 Task: Learn more about a career.
Action: Mouse moved to (929, 124)
Screenshot: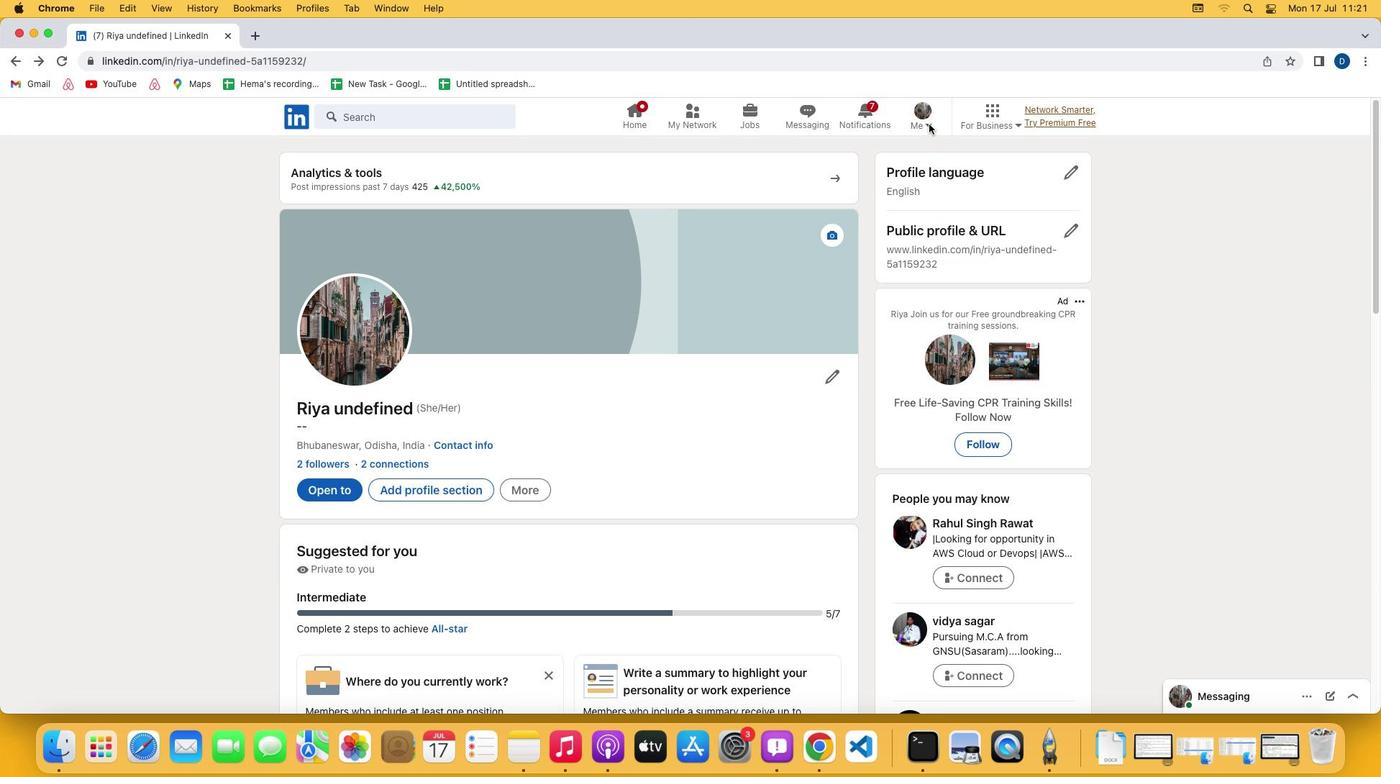 
Action: Mouse pressed left at (929, 124)
Screenshot: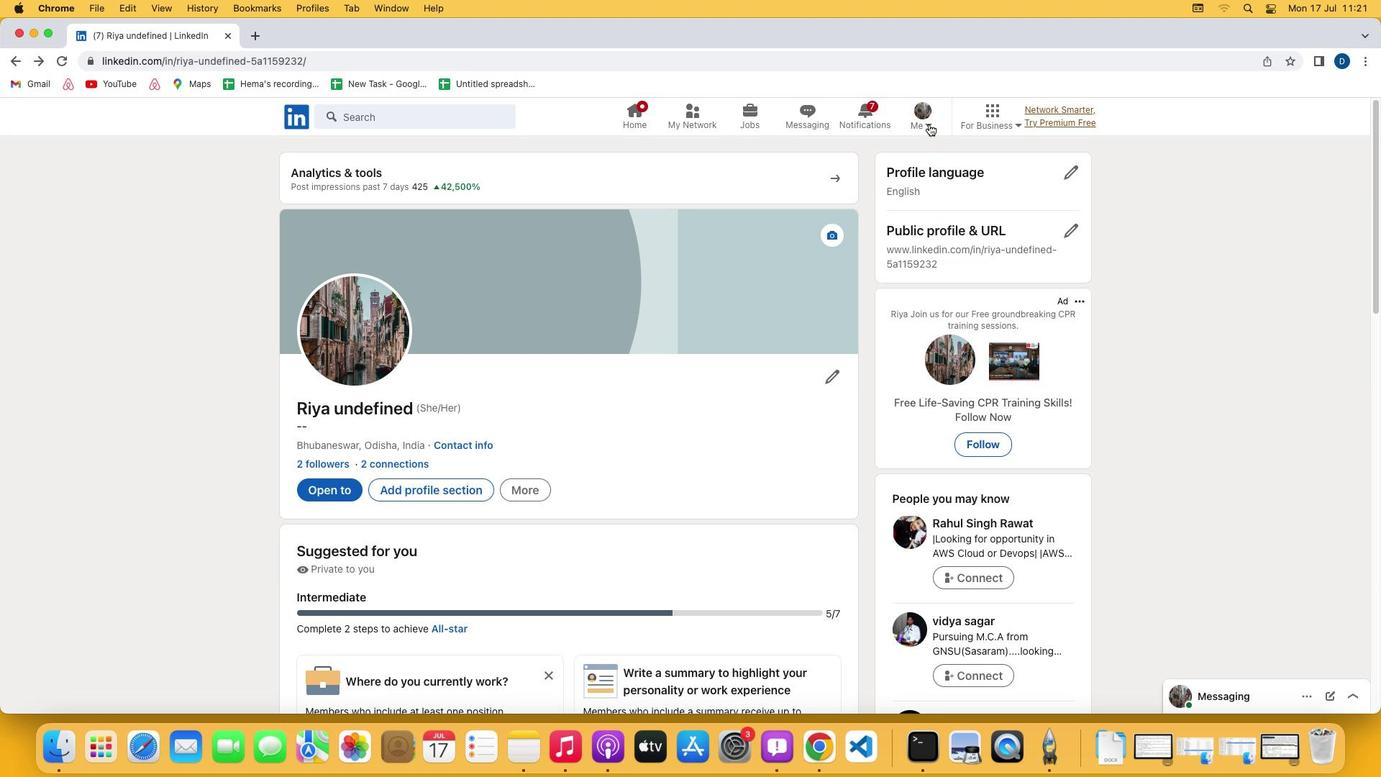 
Action: Mouse moved to (930, 126)
Screenshot: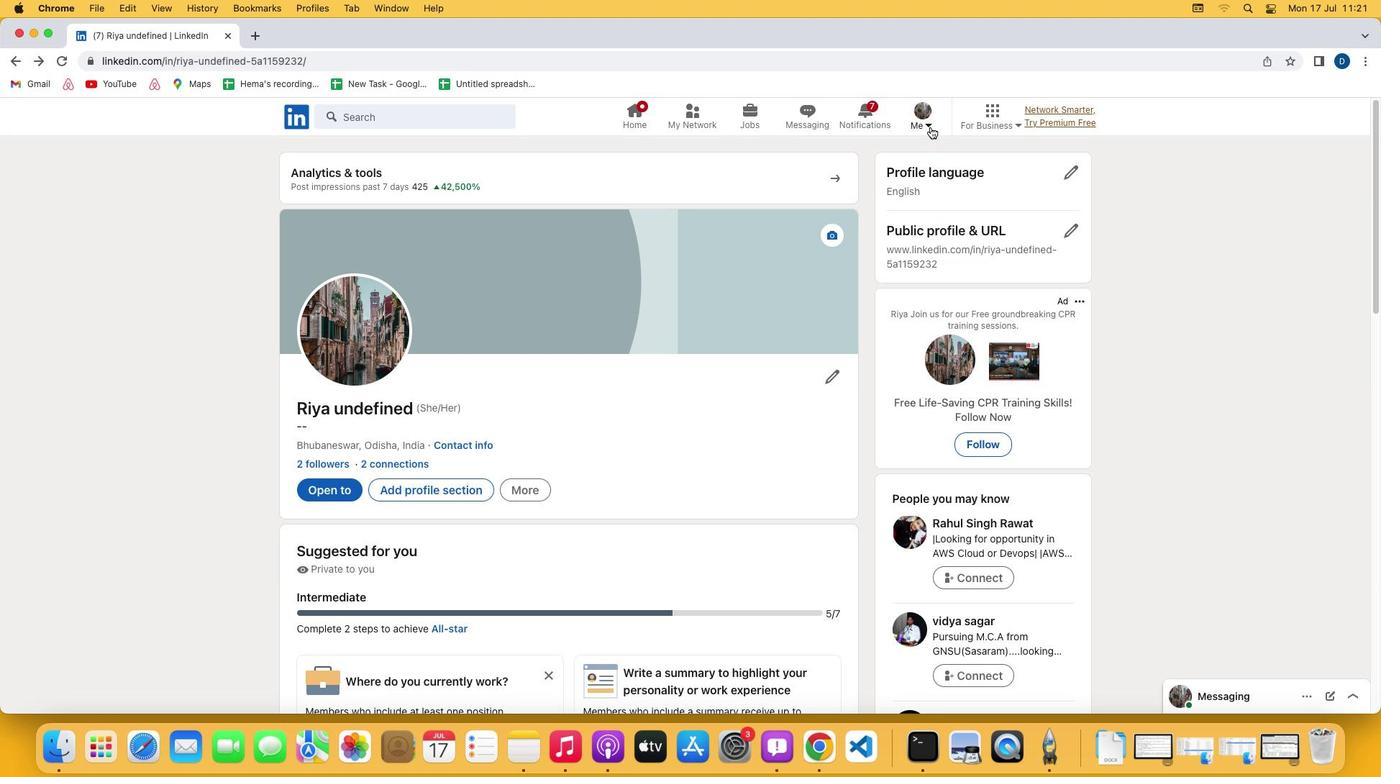 
Action: Mouse pressed left at (930, 126)
Screenshot: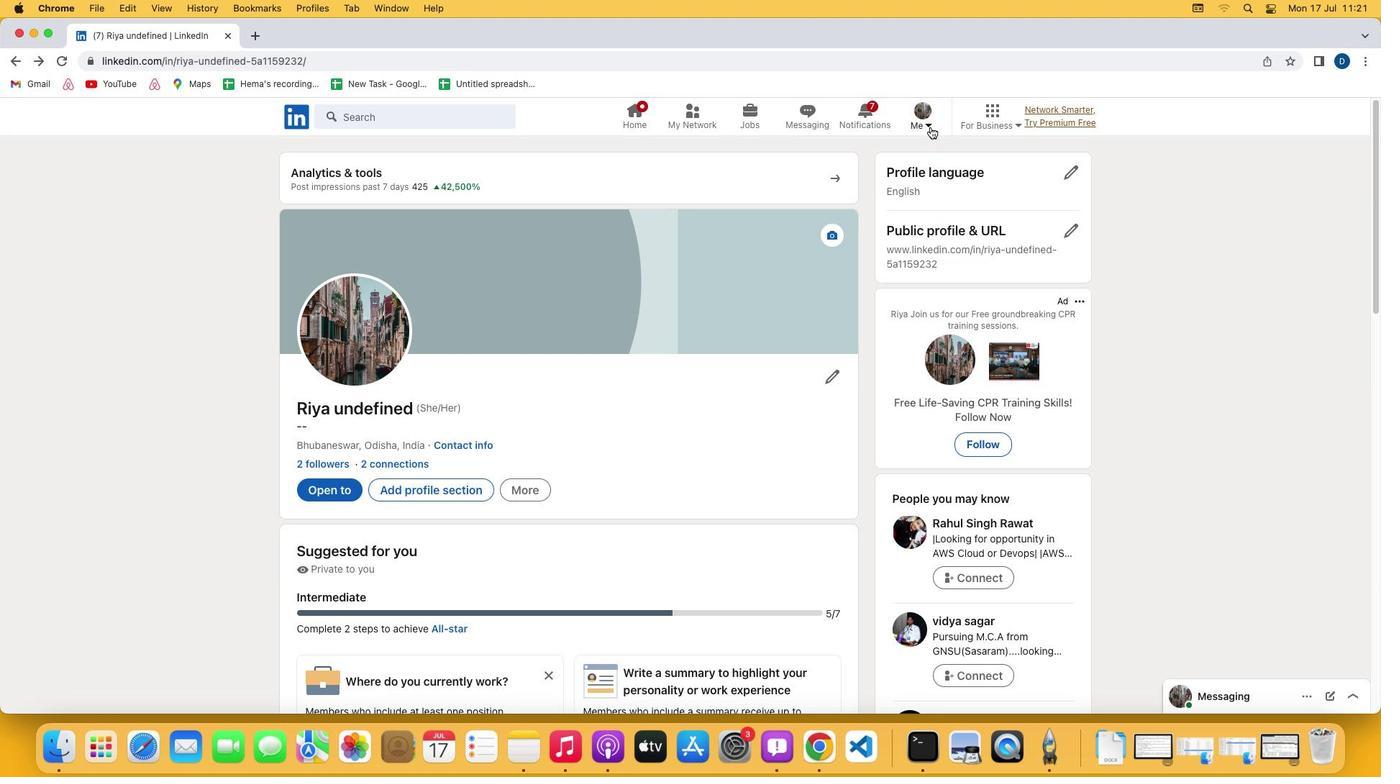 
Action: Mouse moved to (825, 269)
Screenshot: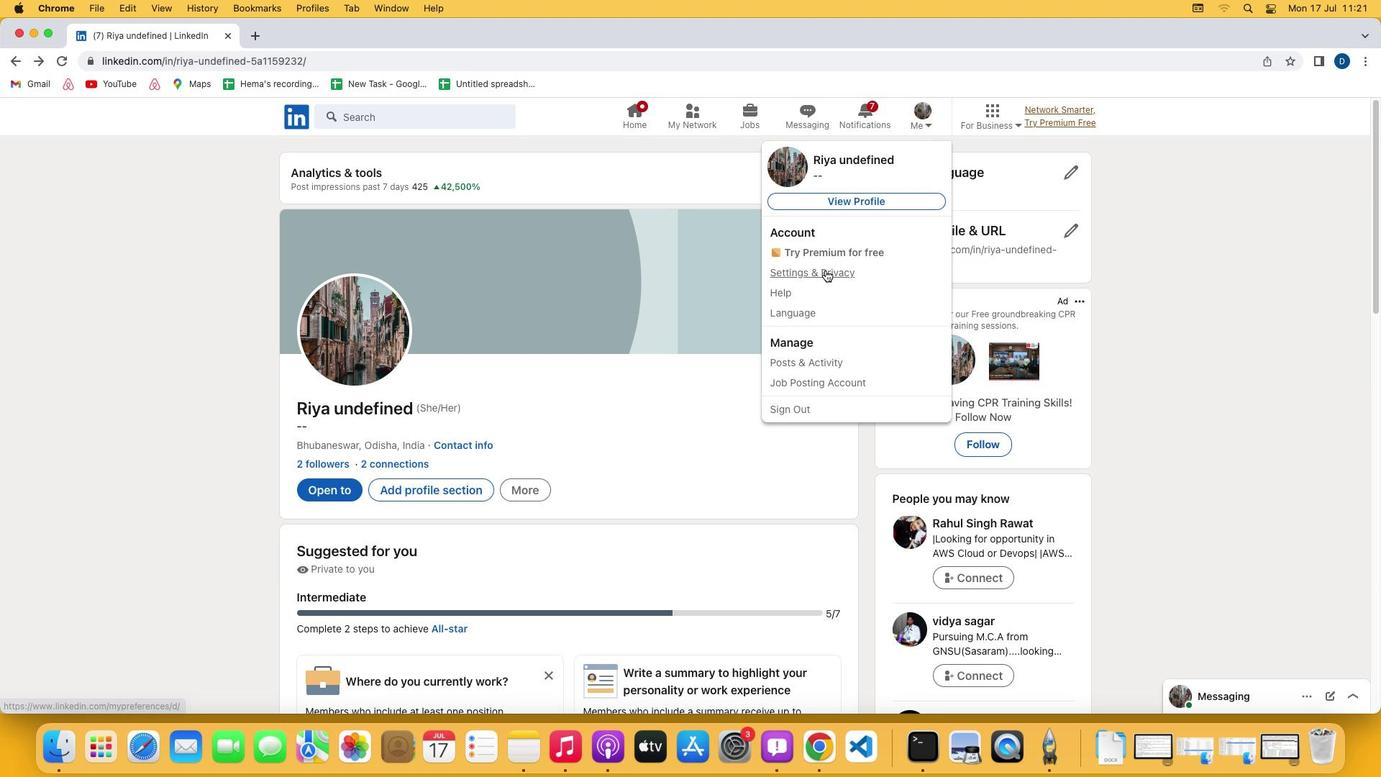 
Action: Mouse pressed left at (825, 269)
Screenshot: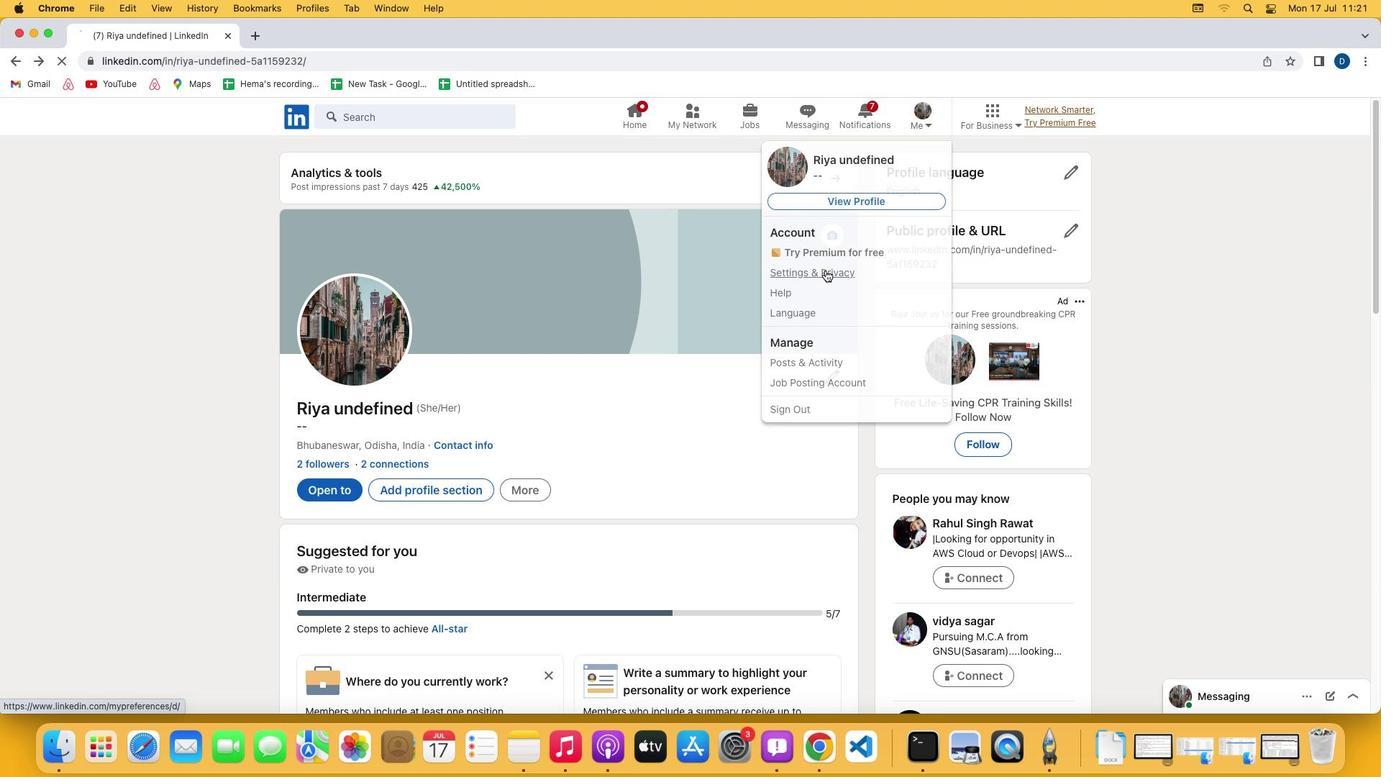 
Action: Mouse moved to (711, 426)
Screenshot: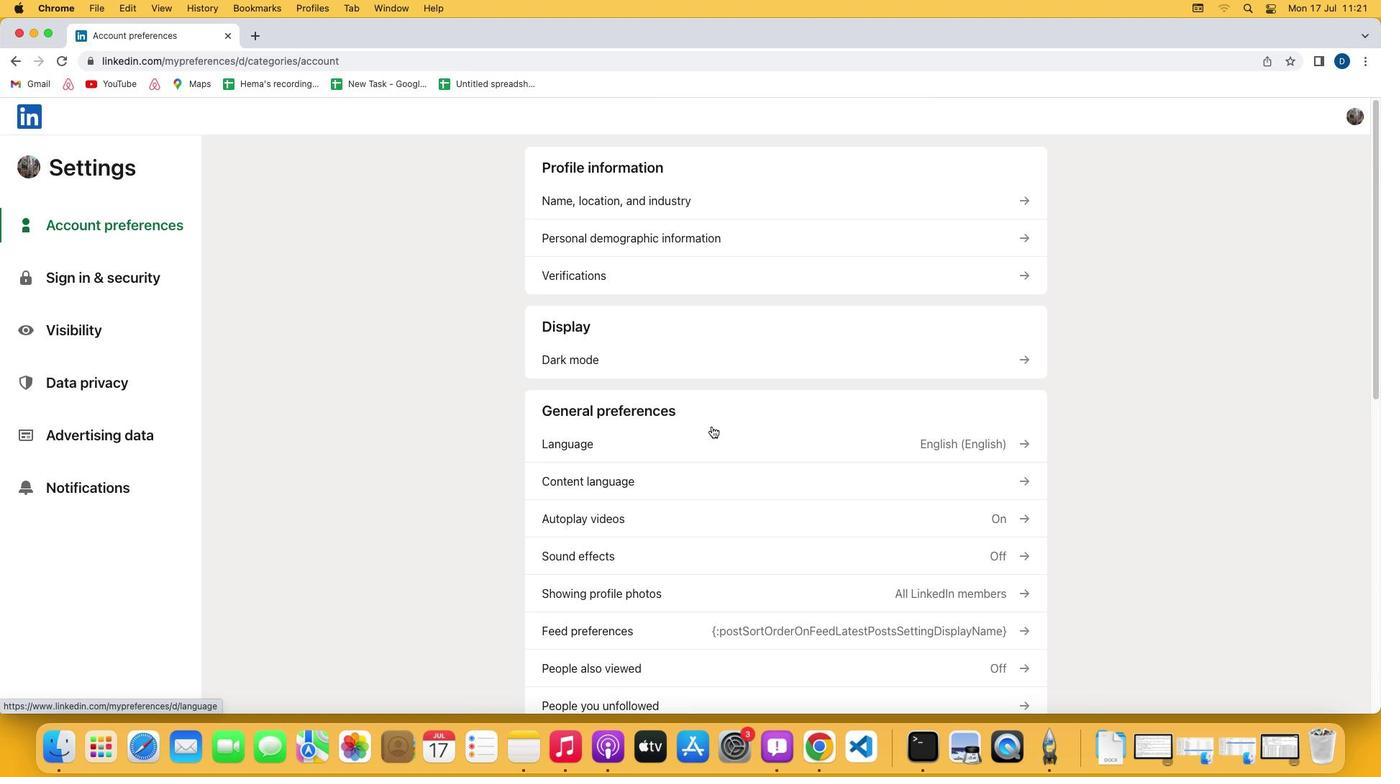 
Action: Mouse scrolled (711, 426) with delta (0, 0)
Screenshot: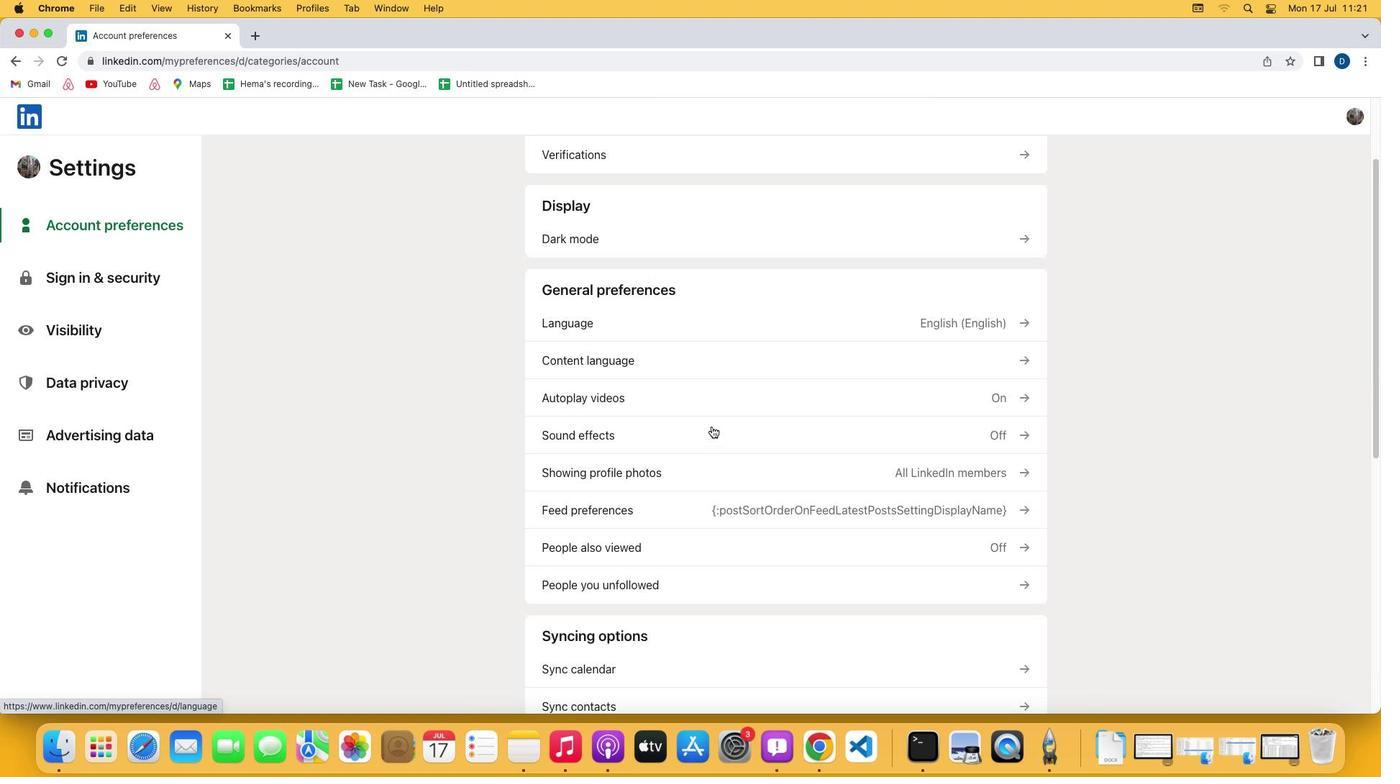 
Action: Mouse scrolled (711, 426) with delta (0, 0)
Screenshot: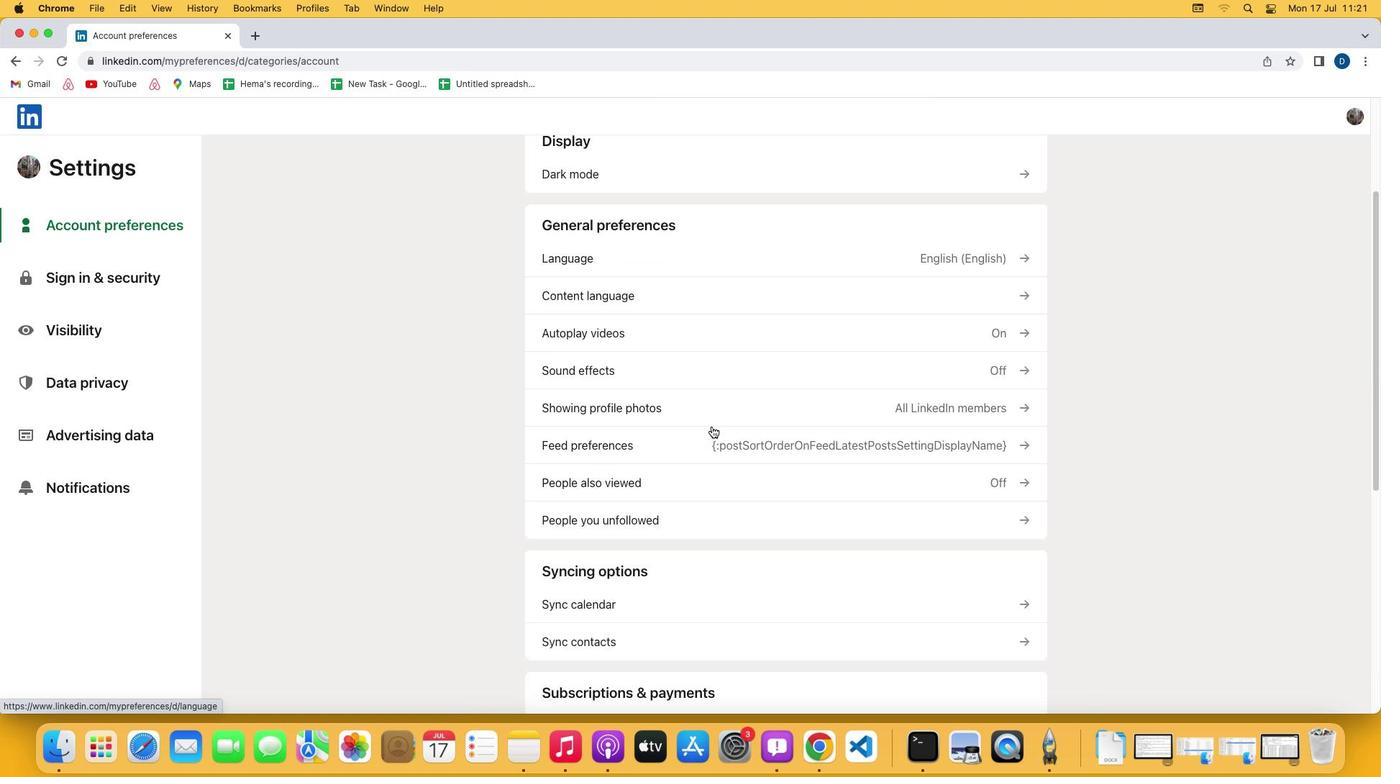 
Action: Mouse scrolled (711, 426) with delta (0, -2)
Screenshot: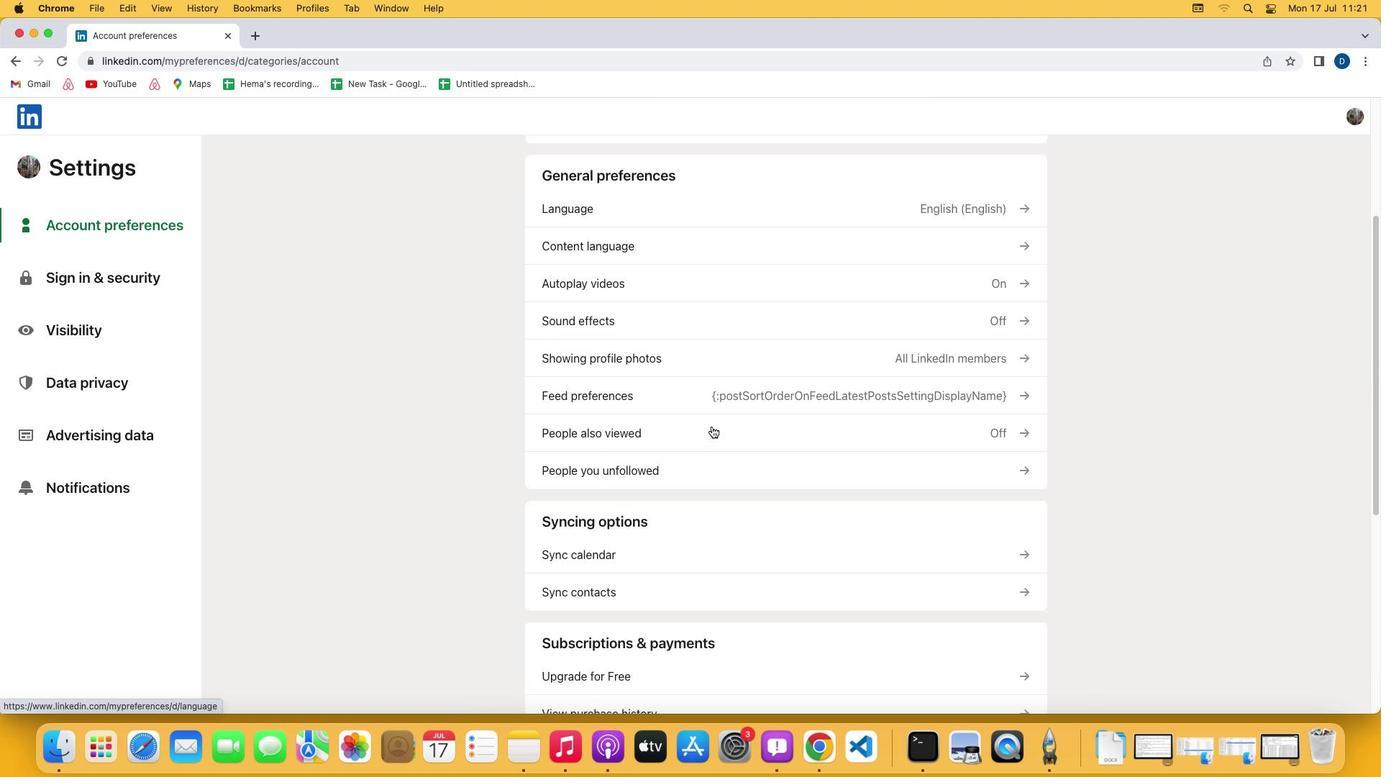 
Action: Mouse scrolled (711, 426) with delta (0, -2)
Screenshot: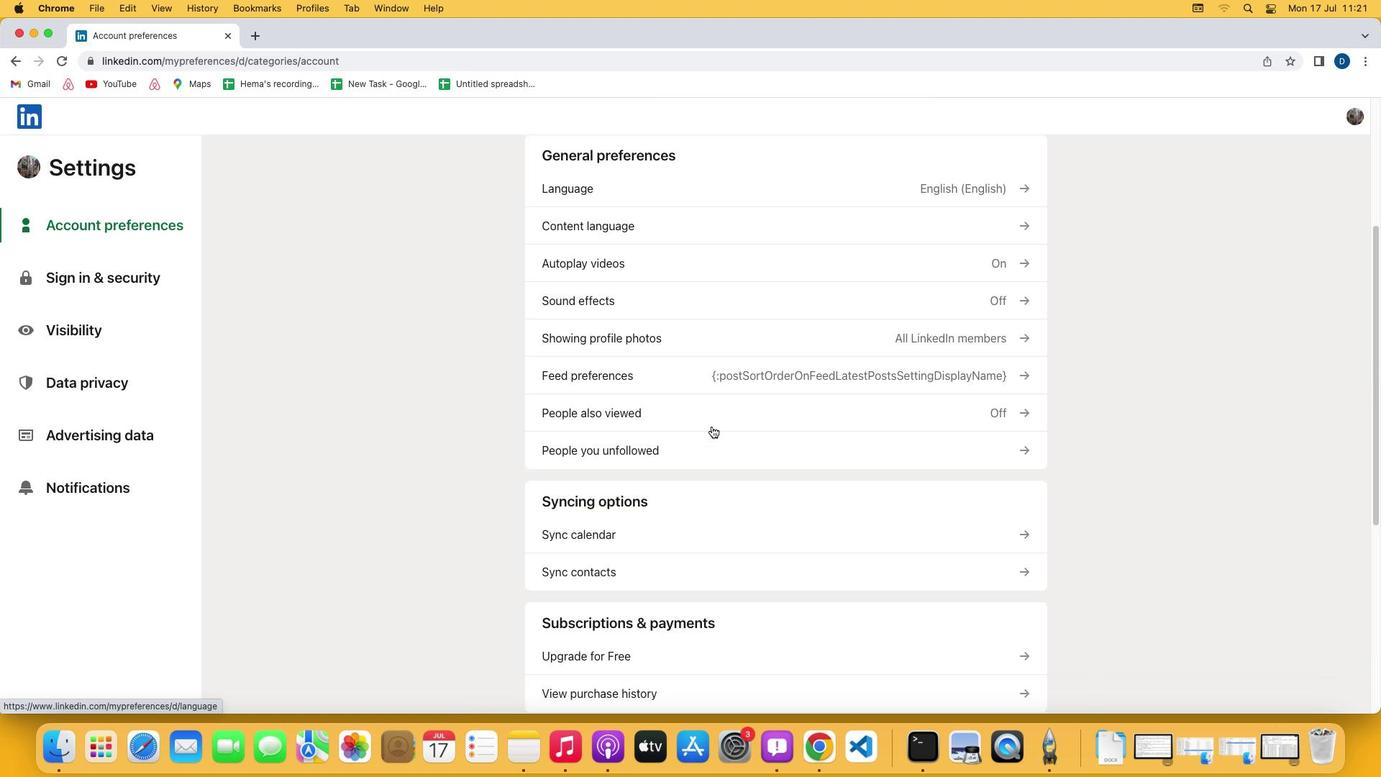 
Action: Mouse scrolled (711, 426) with delta (0, 0)
Screenshot: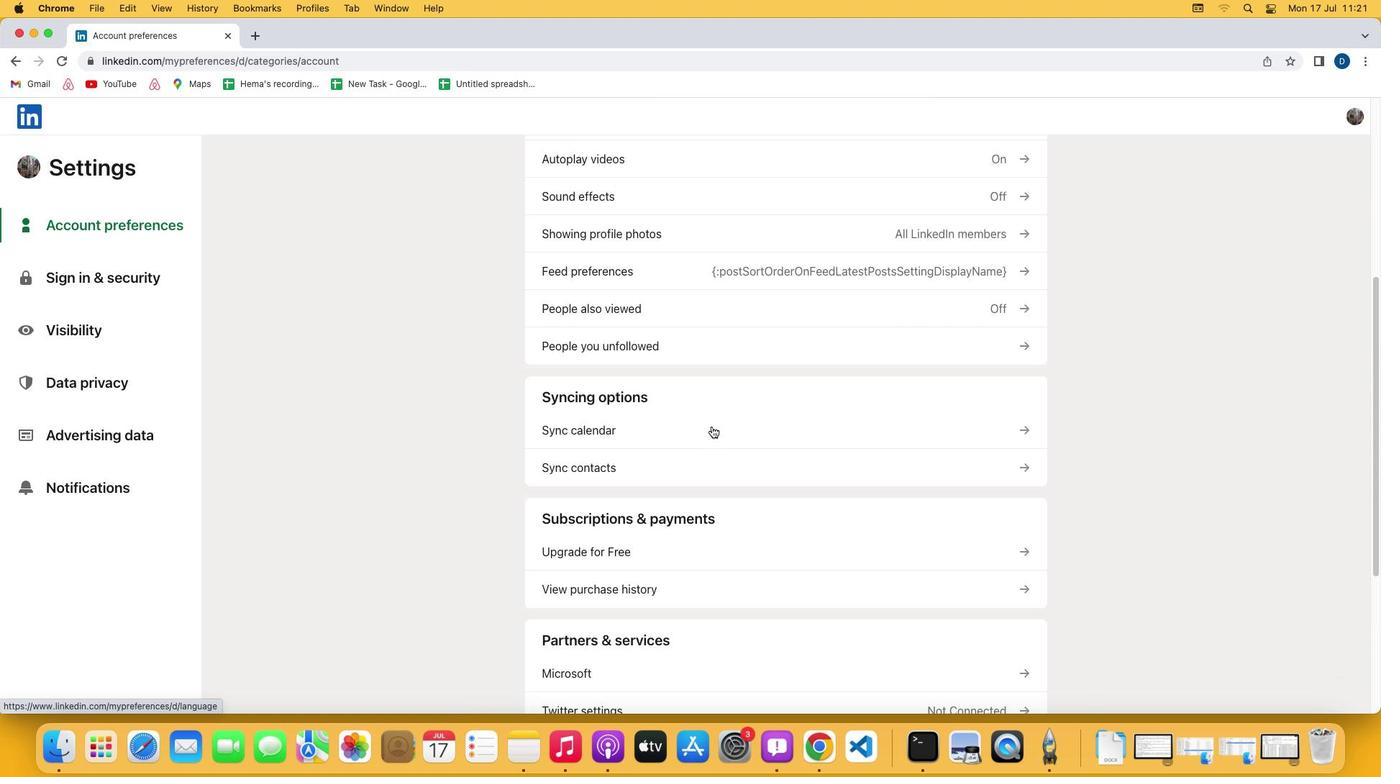 
Action: Mouse scrolled (711, 426) with delta (0, 0)
Screenshot: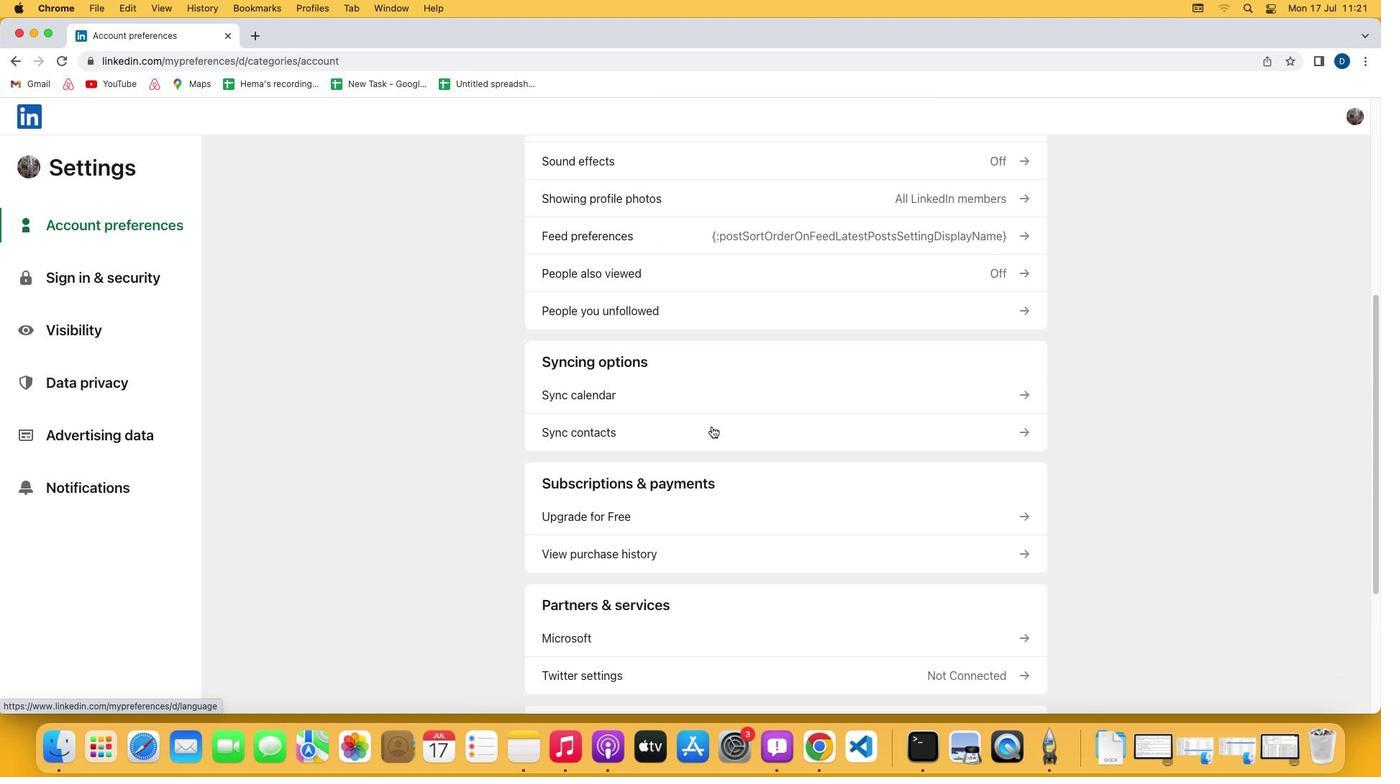 
Action: Mouse scrolled (711, 426) with delta (0, -2)
Screenshot: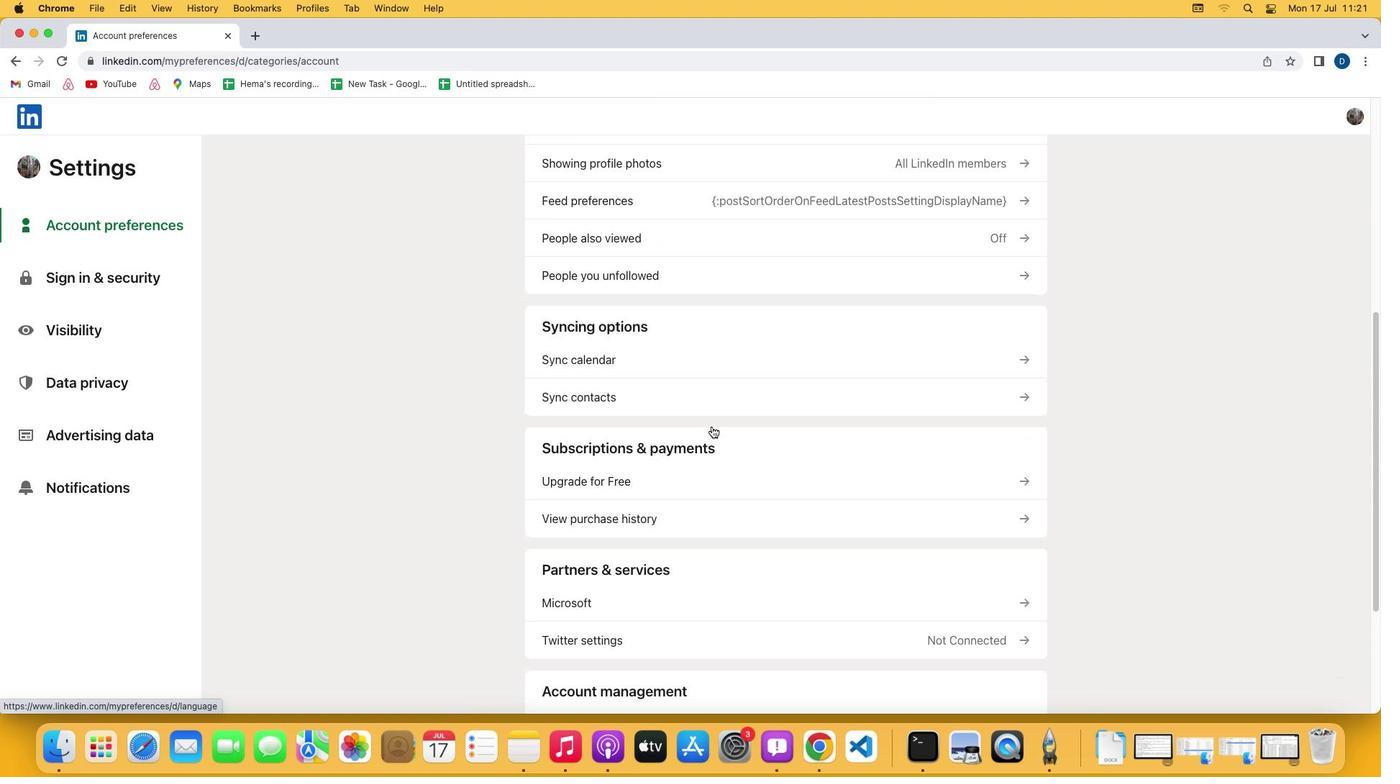 
Action: Mouse scrolled (711, 426) with delta (0, -2)
Screenshot: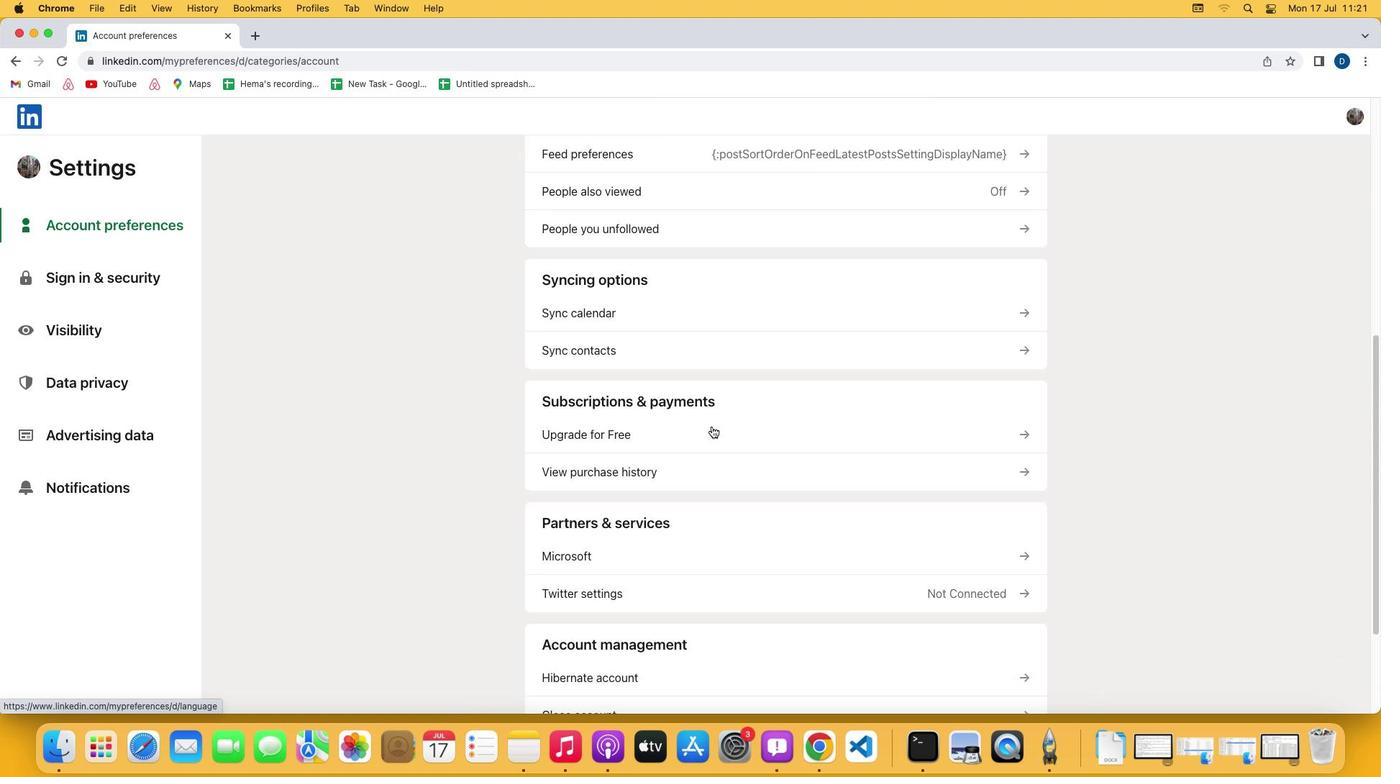 
Action: Mouse moved to (657, 436)
Screenshot: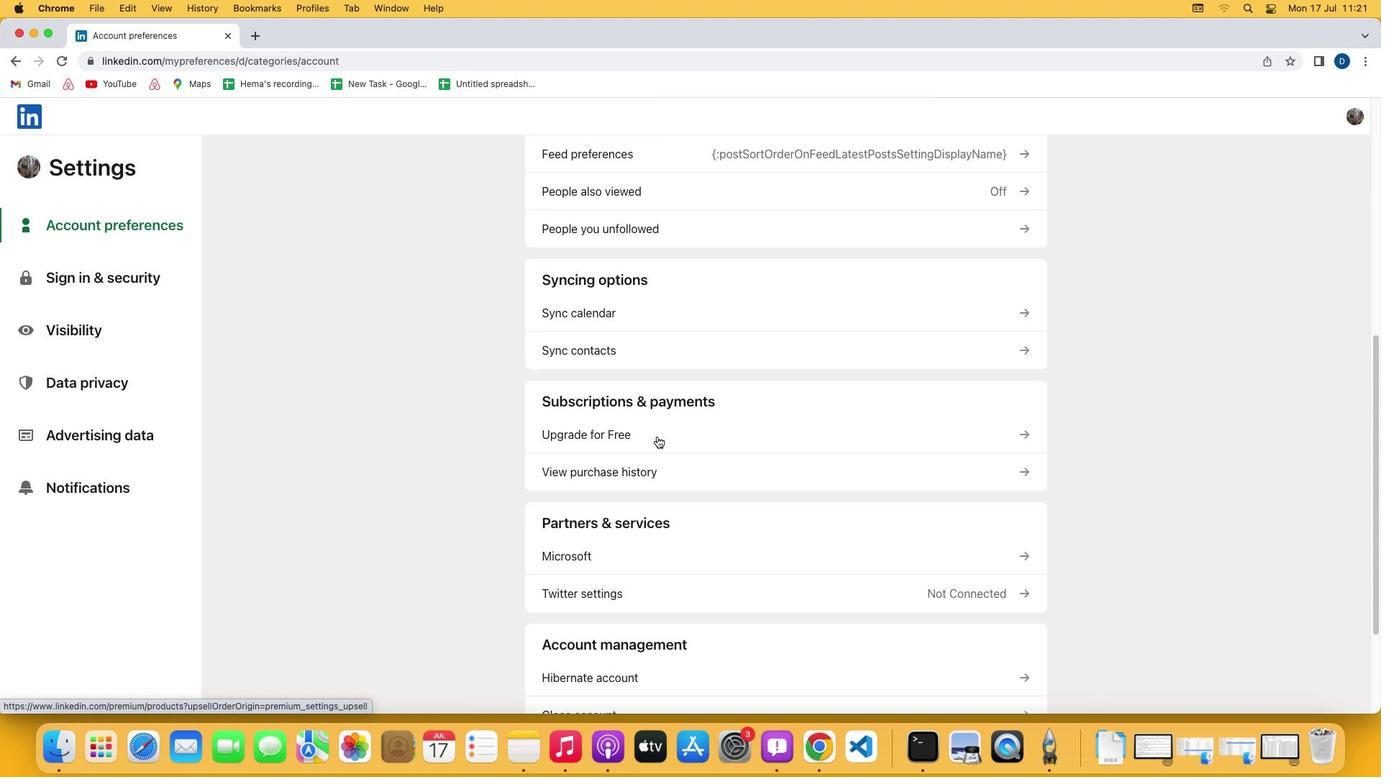 
Action: Mouse pressed left at (657, 436)
Screenshot: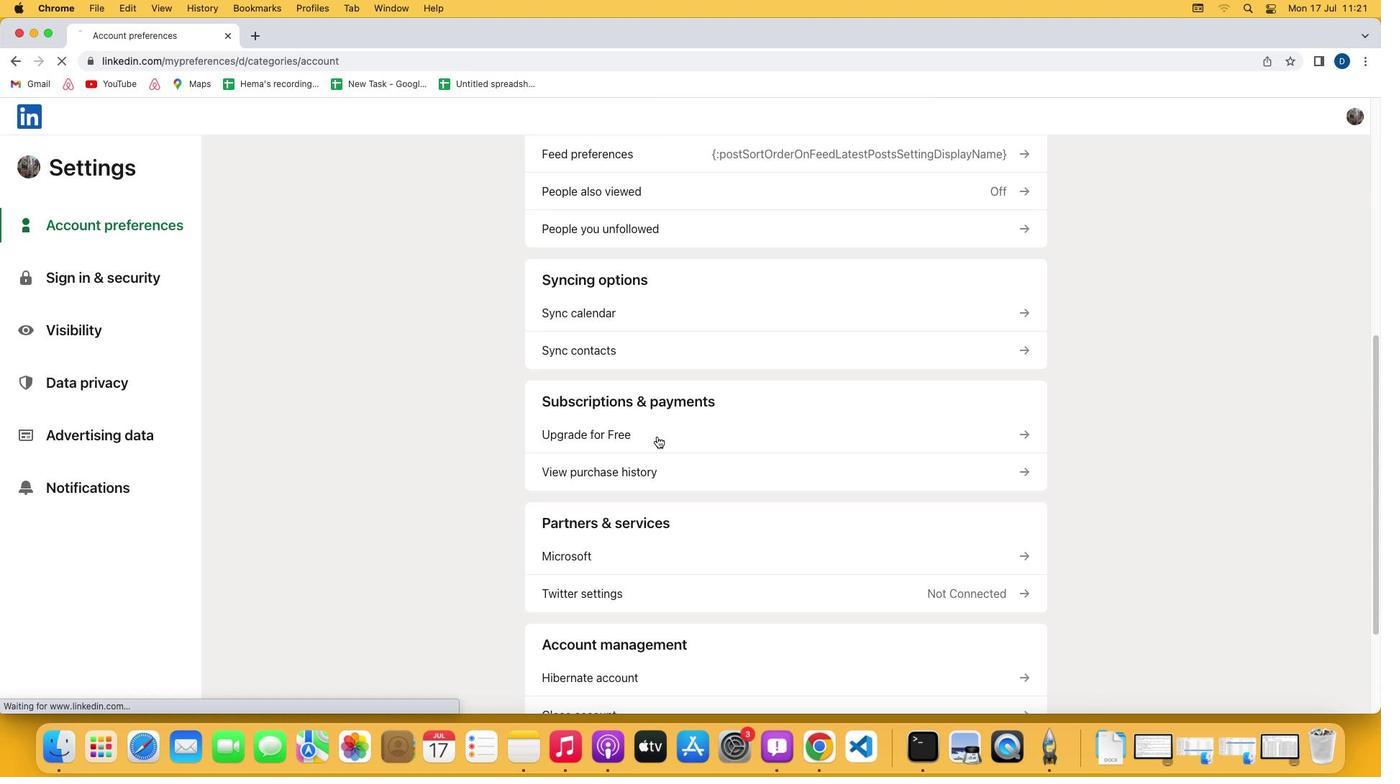 
Action: Mouse moved to (562, 418)
Screenshot: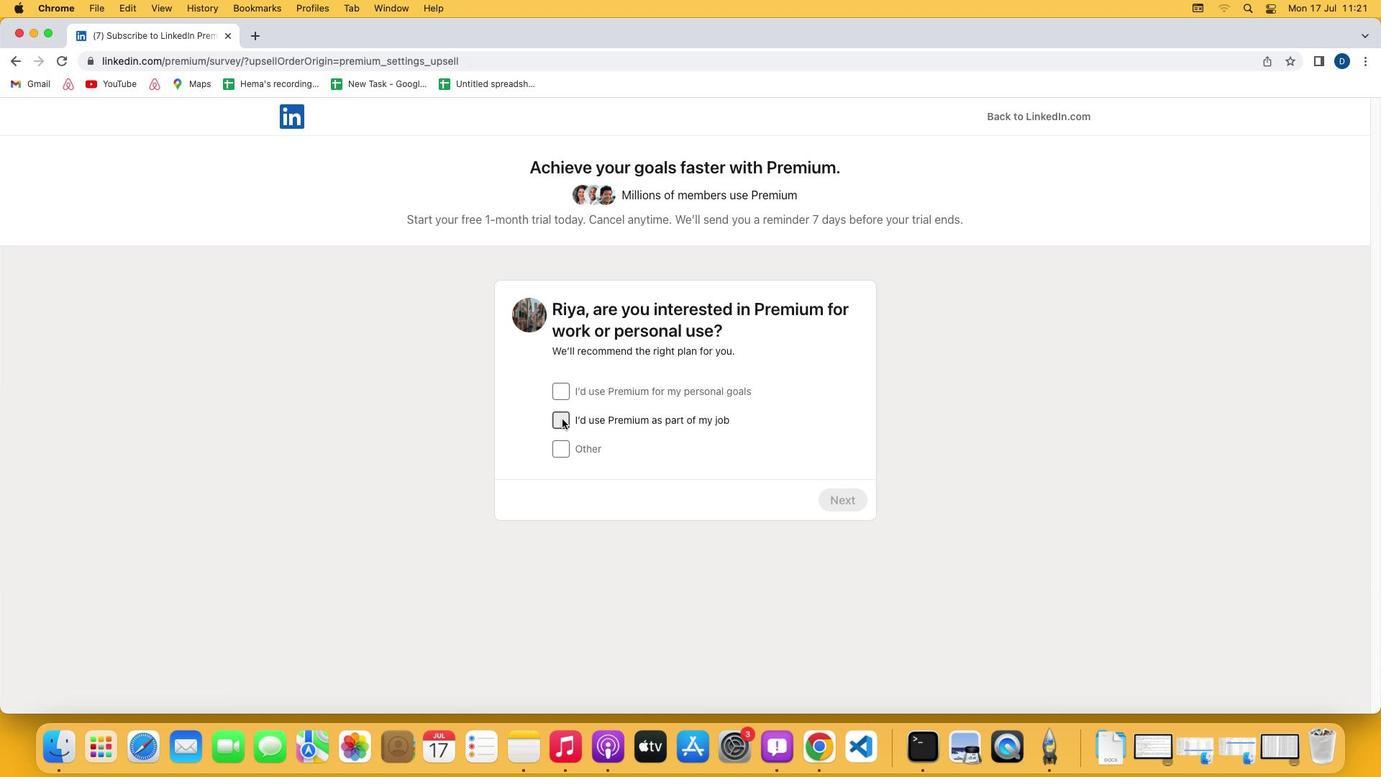 
Action: Mouse pressed left at (562, 418)
Screenshot: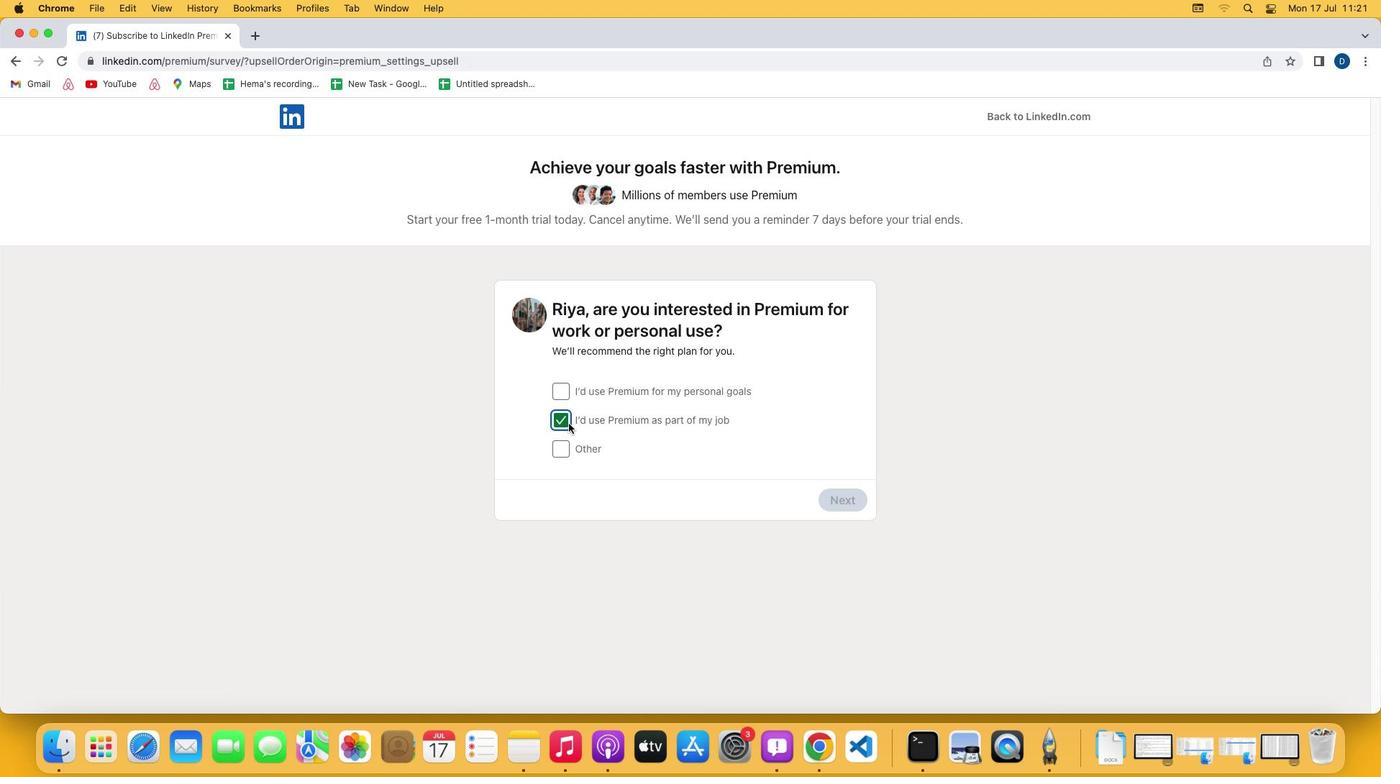 
Action: Mouse moved to (839, 496)
Screenshot: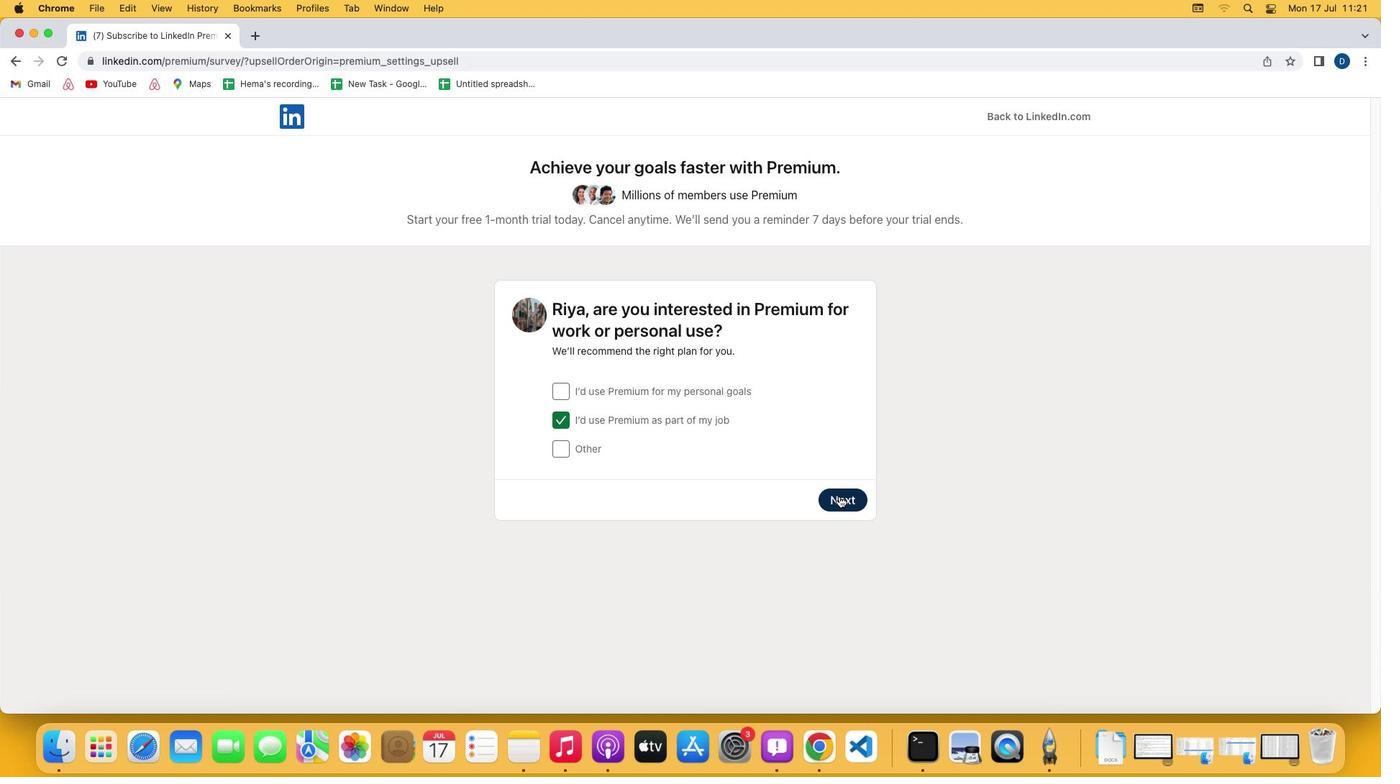 
Action: Mouse pressed left at (839, 496)
Screenshot: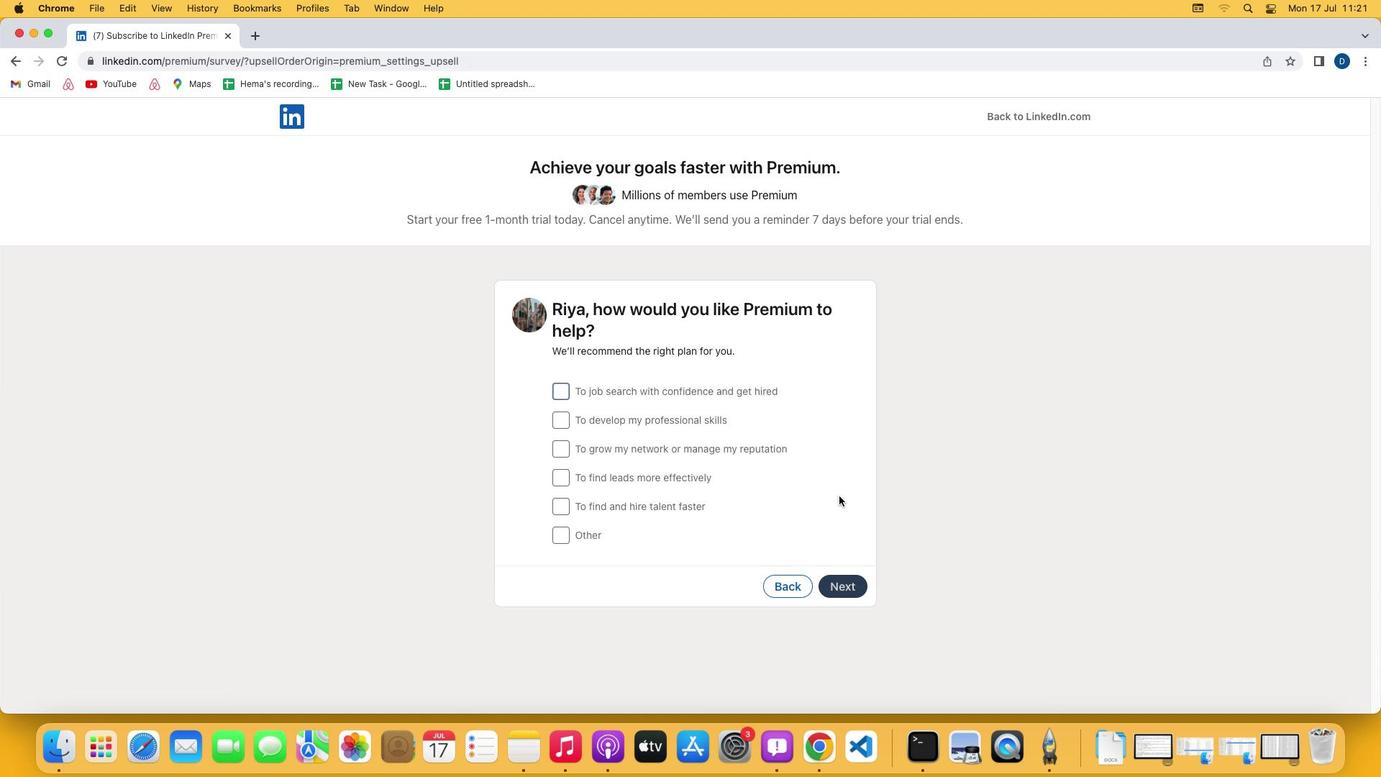 
Action: Mouse moved to (559, 392)
Screenshot: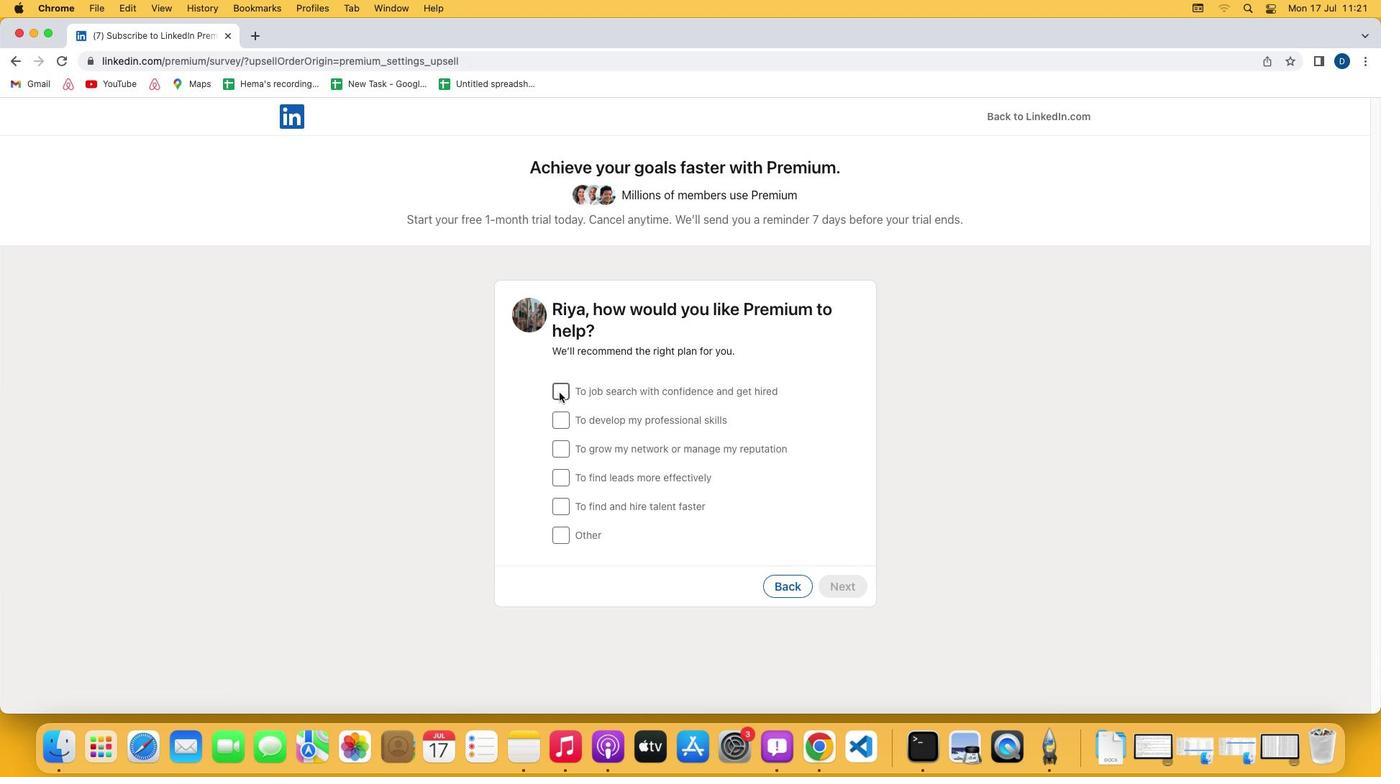 
Action: Mouse pressed left at (559, 392)
Screenshot: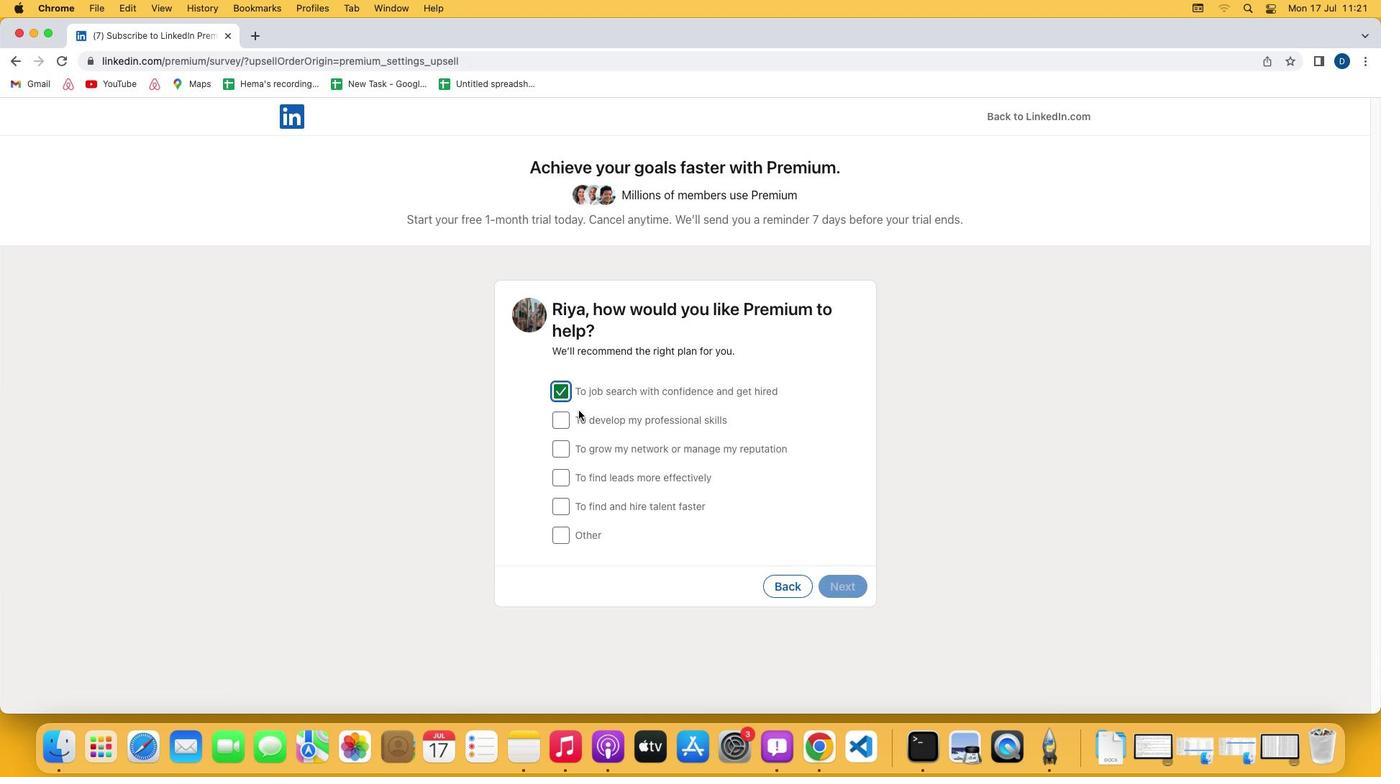 
Action: Mouse moved to (848, 583)
Screenshot: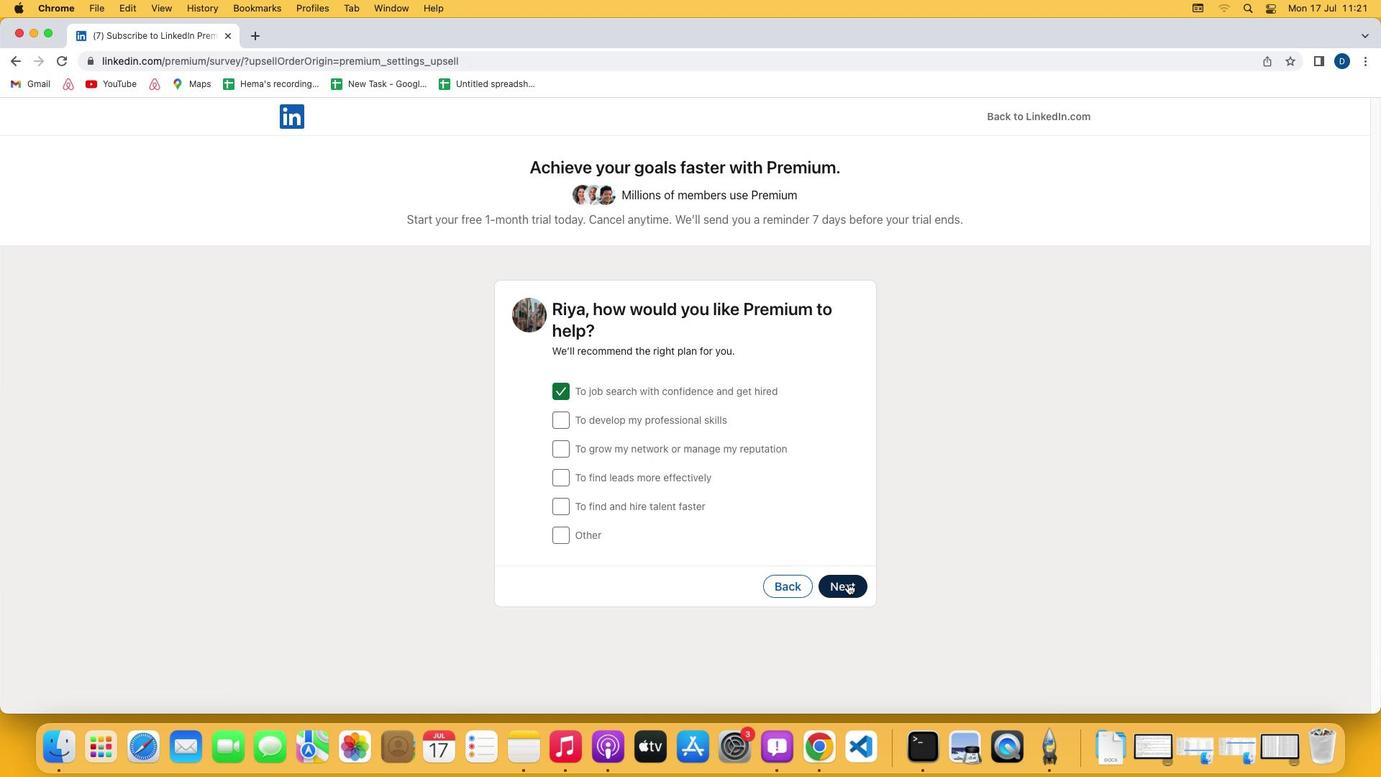 
Action: Mouse pressed left at (848, 583)
Screenshot: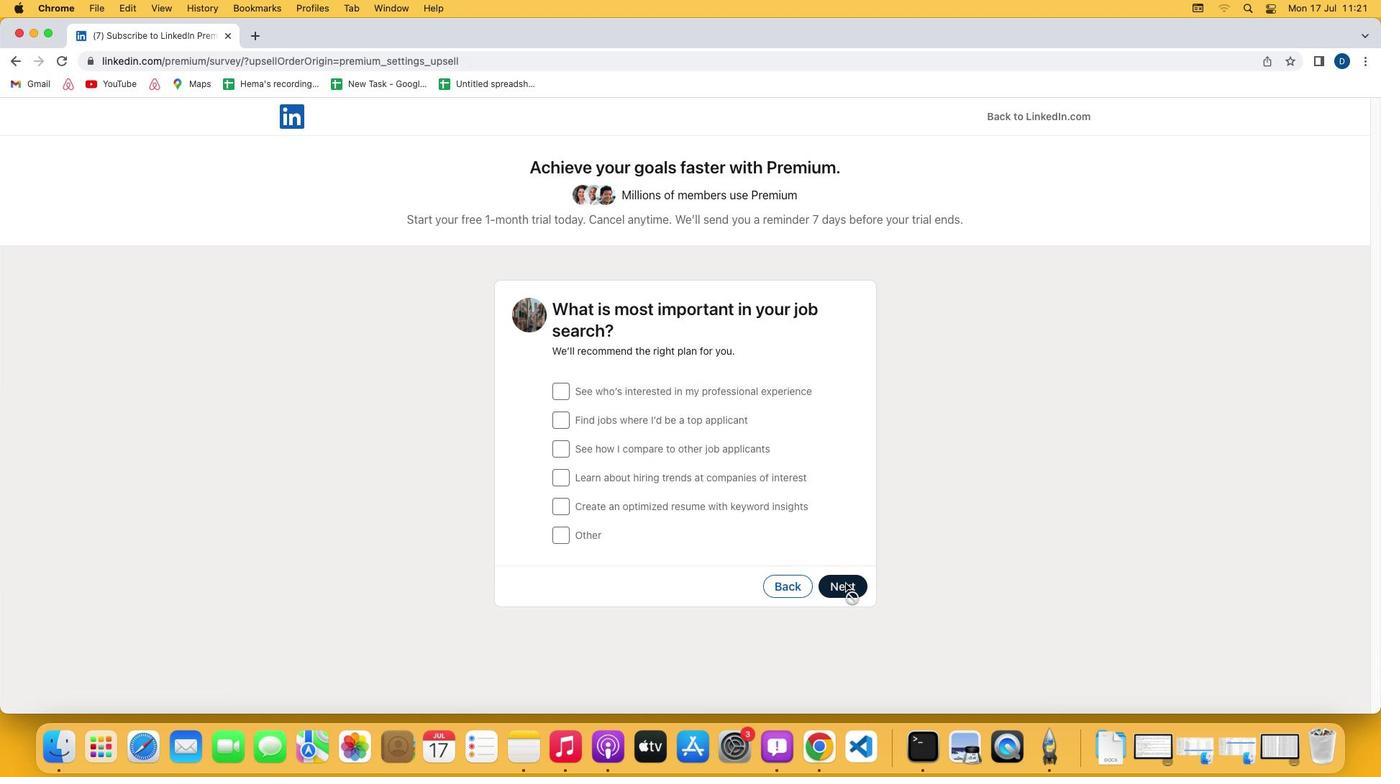 
Action: Mouse moved to (564, 386)
Screenshot: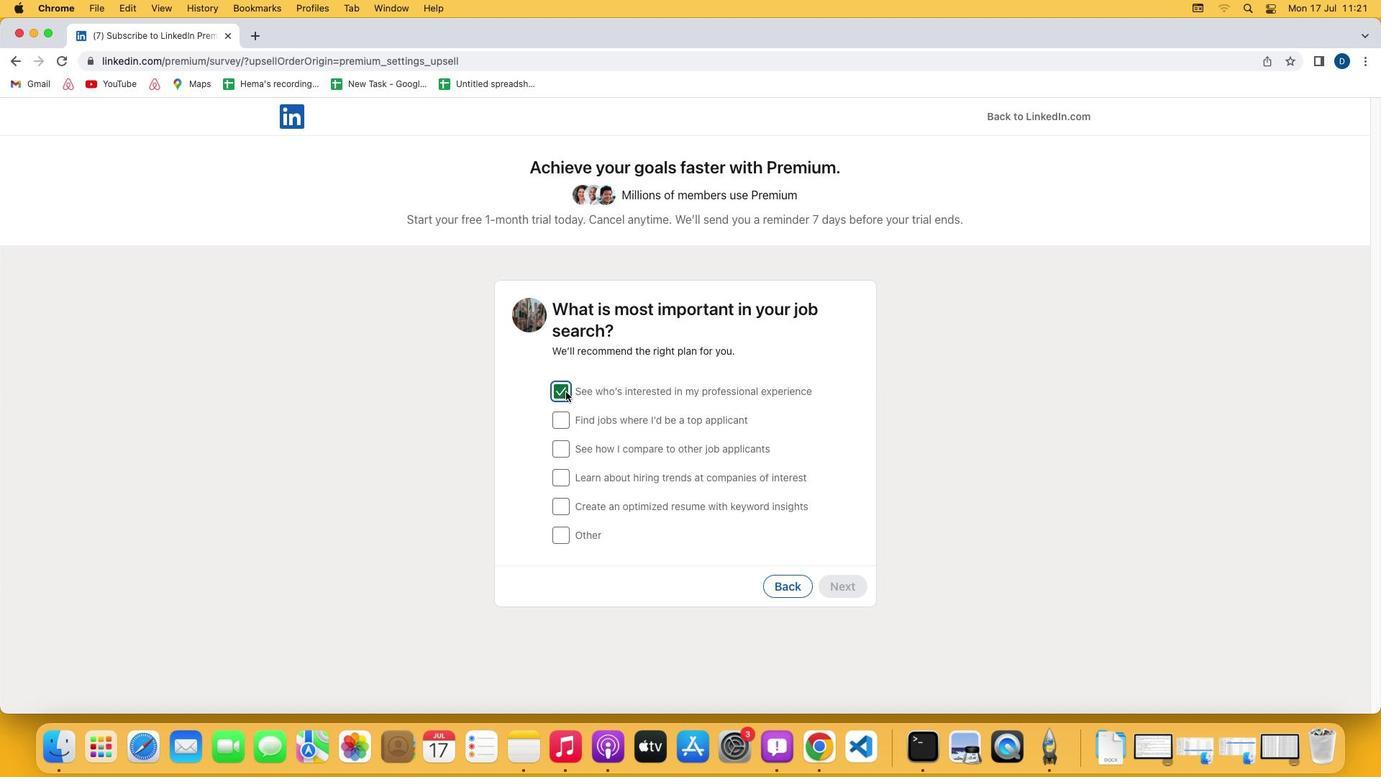 
Action: Mouse pressed left at (564, 386)
Screenshot: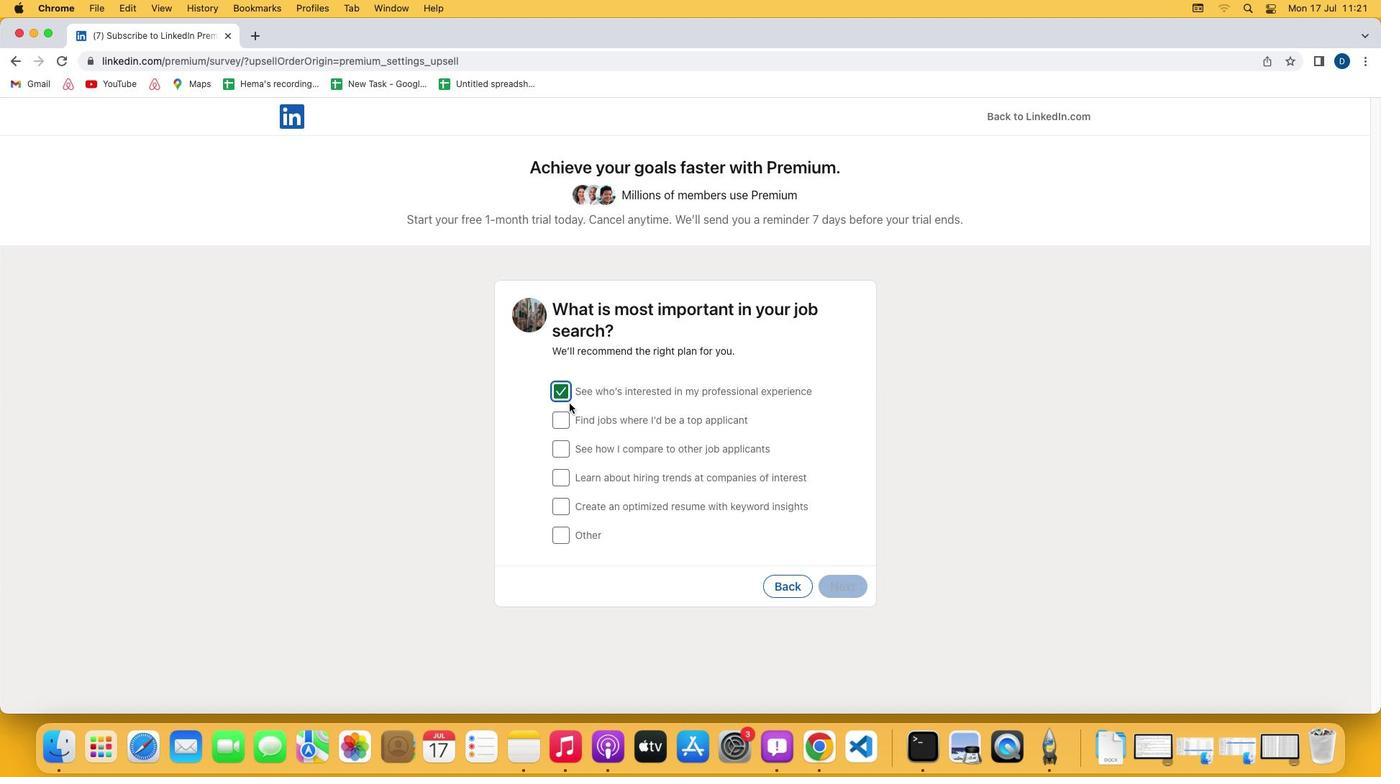 
Action: Mouse moved to (839, 592)
Screenshot: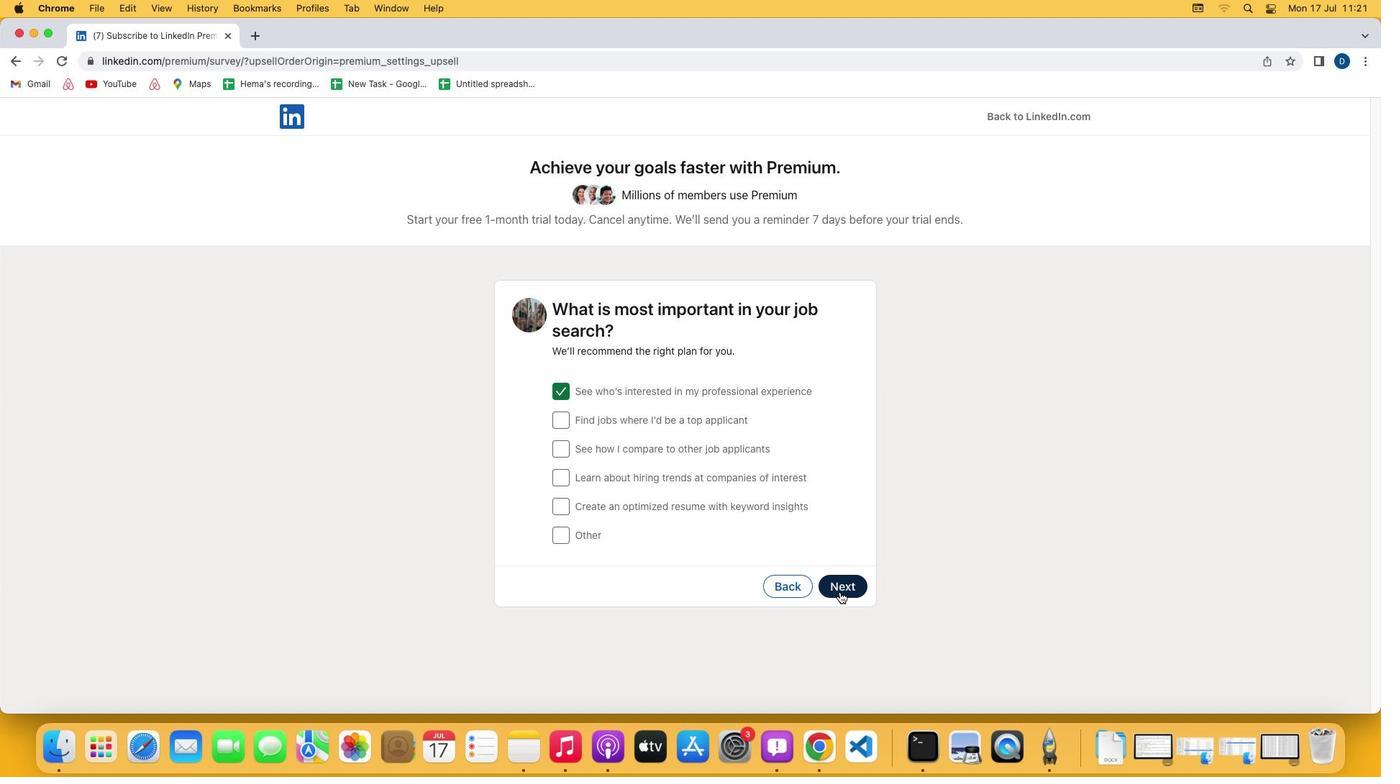 
Action: Mouse pressed left at (839, 592)
Screenshot: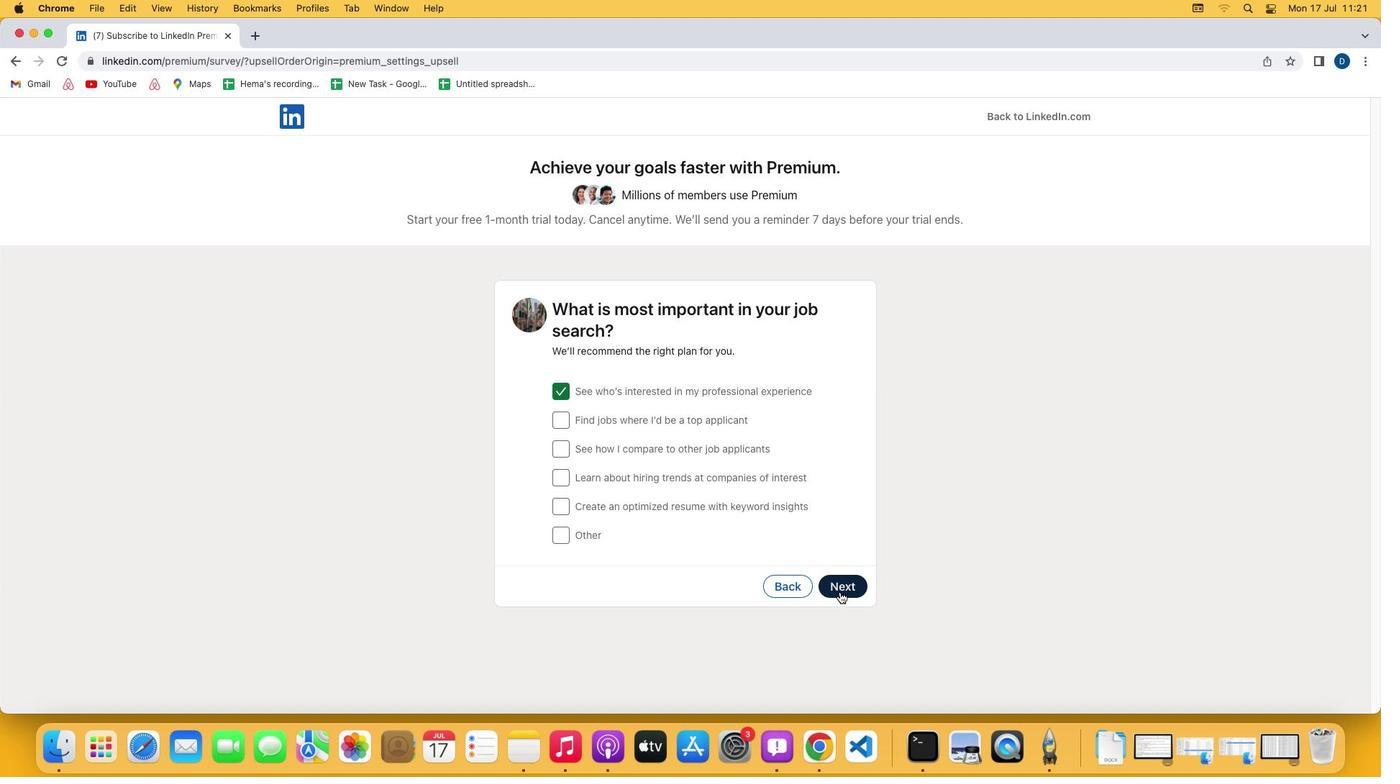 
Action: Mouse moved to (661, 564)
Screenshot: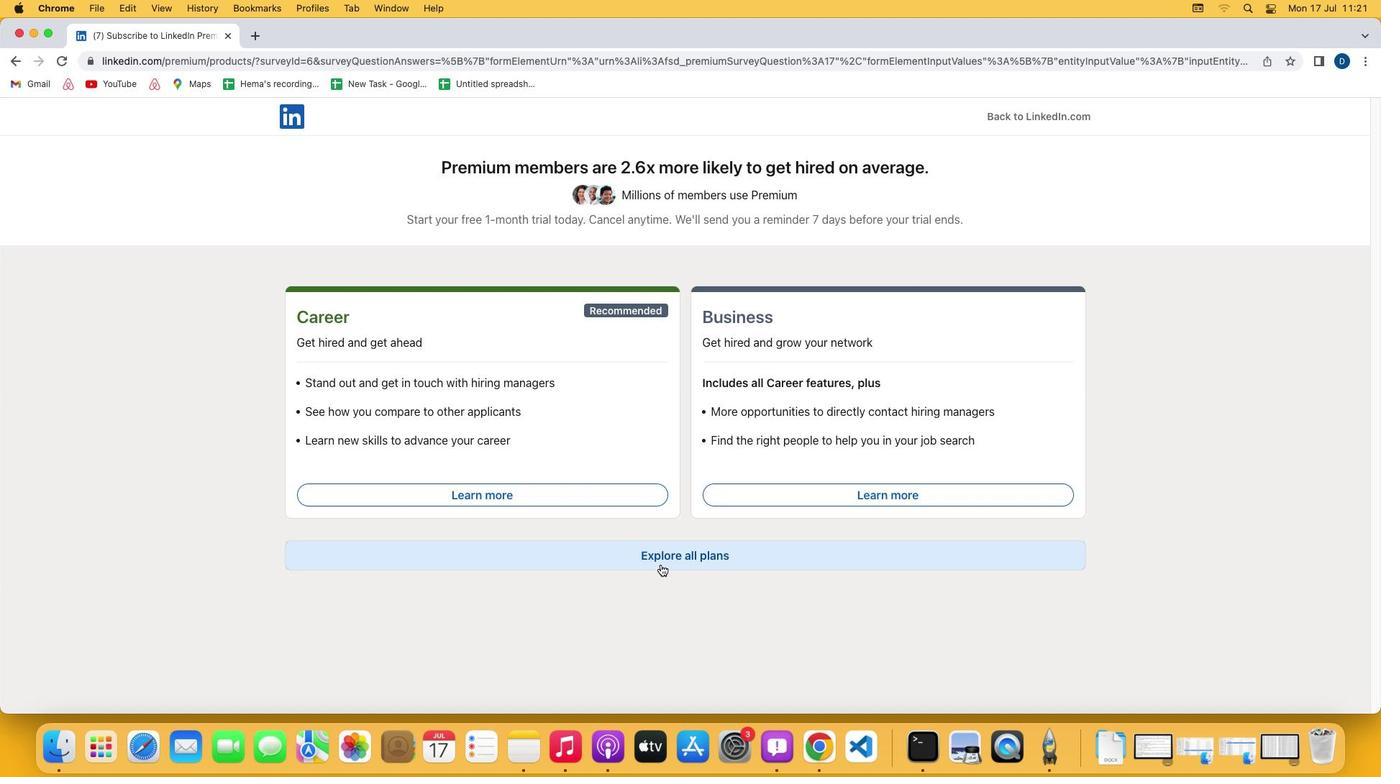 
Action: Mouse pressed left at (661, 564)
Screenshot: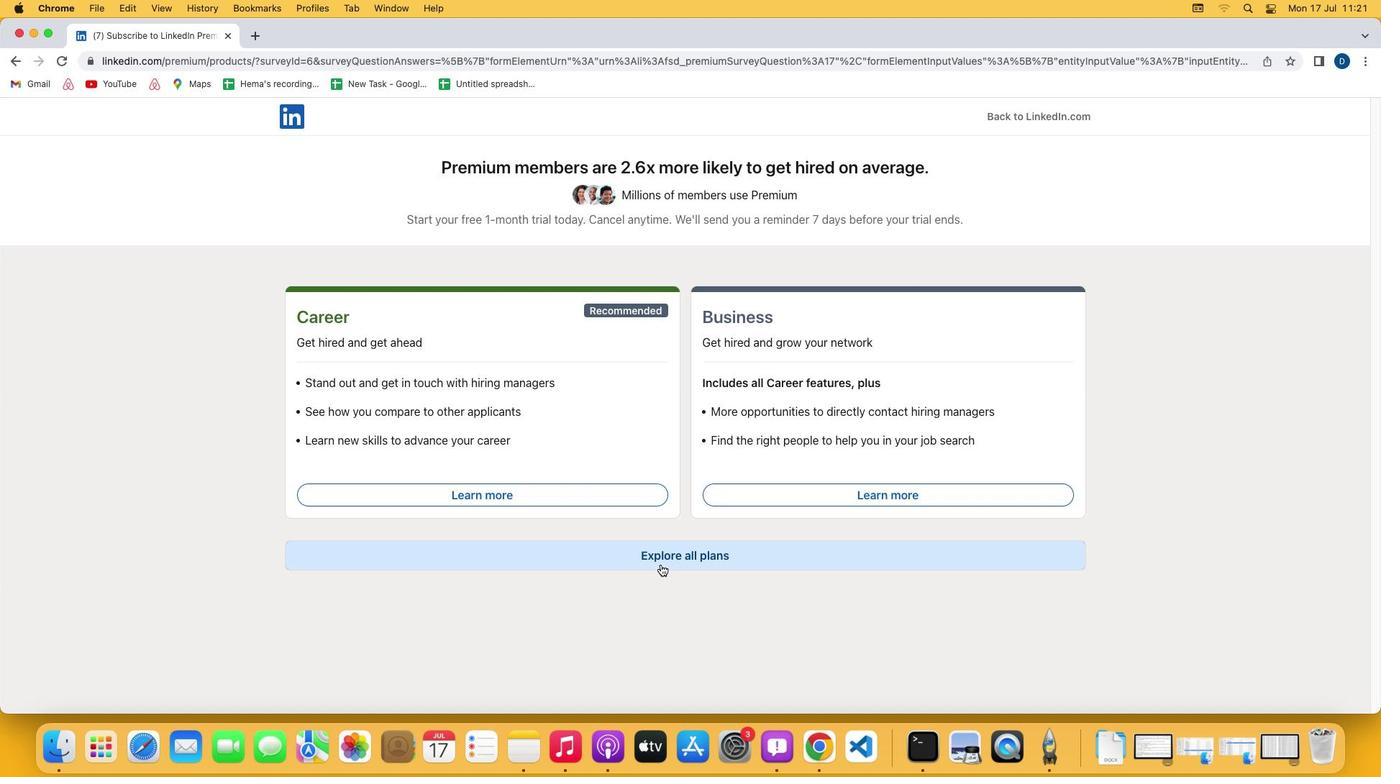 
Action: Mouse moved to (423, 592)
Screenshot: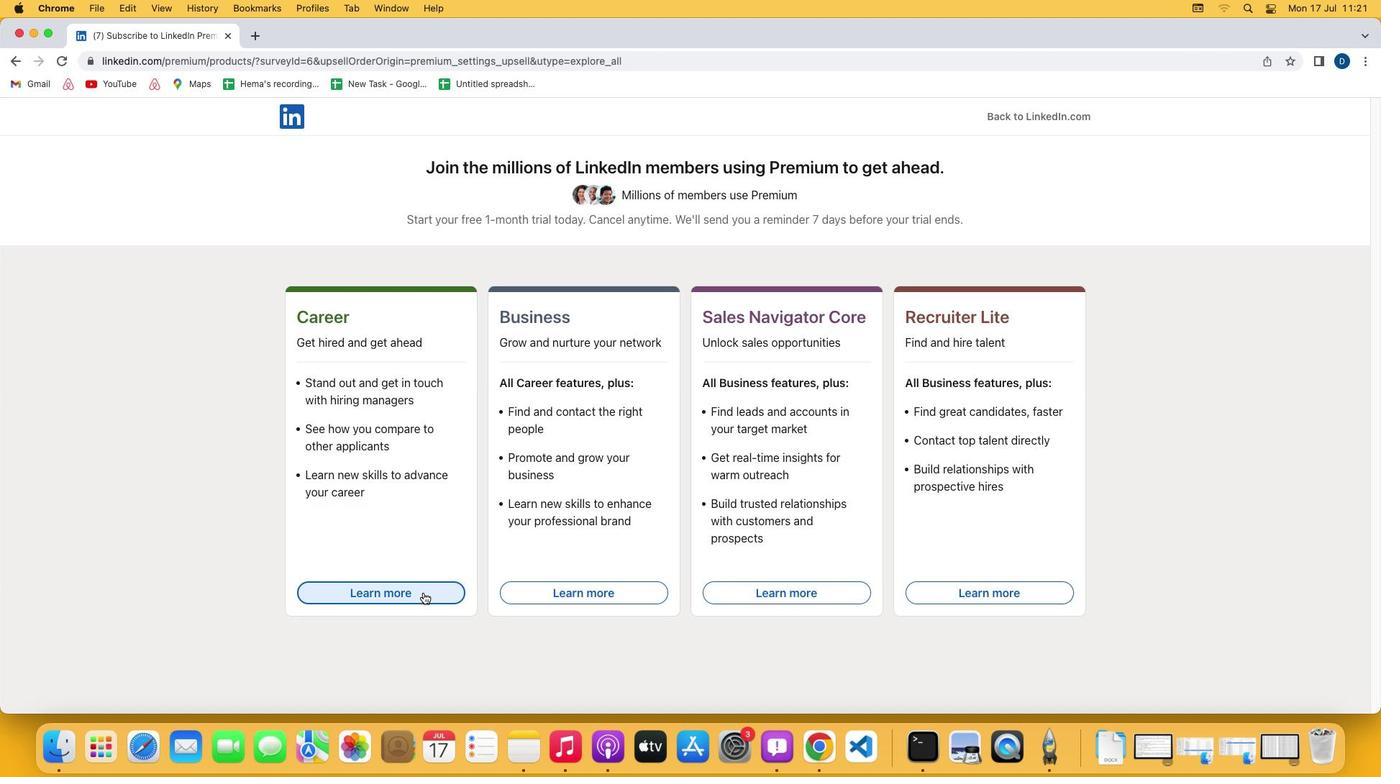 
Action: Mouse pressed left at (423, 592)
Screenshot: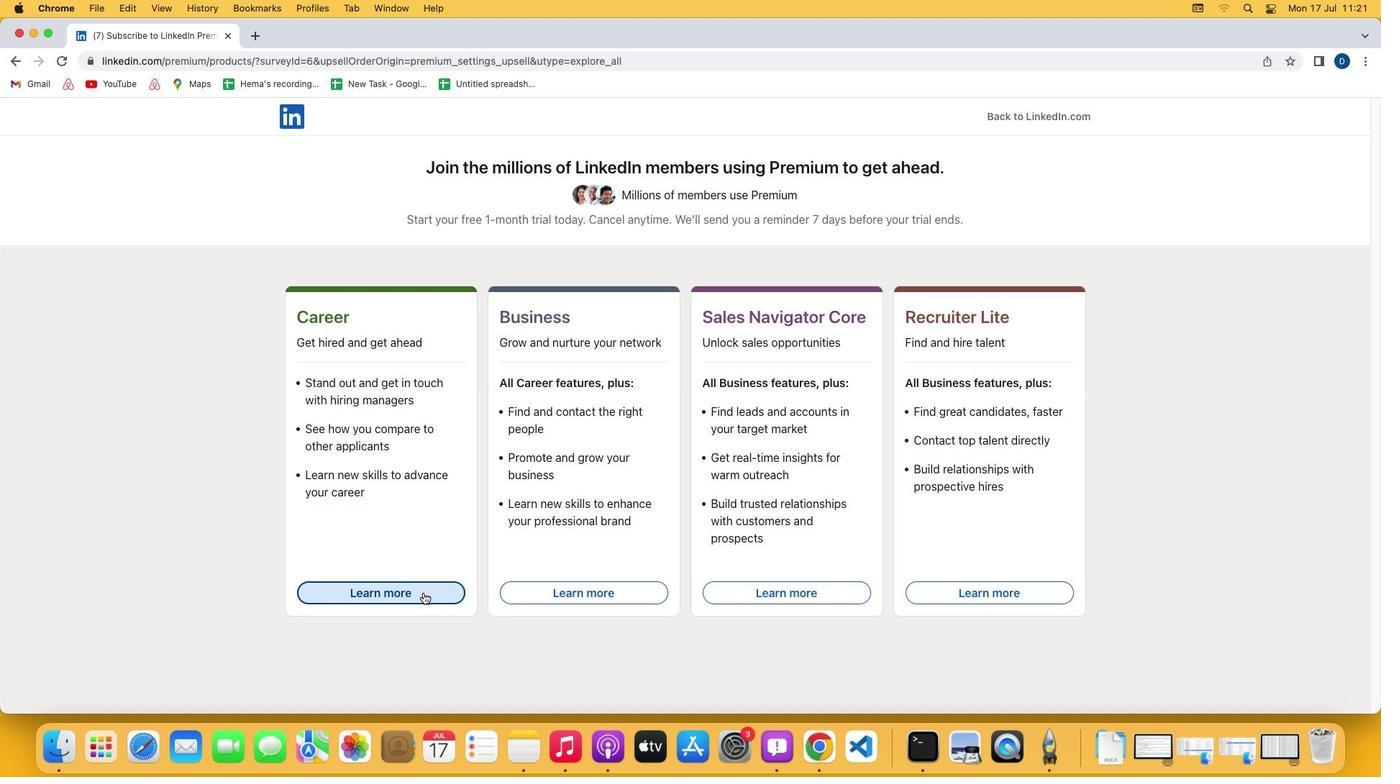 
